Task: Experiment with the "Pitch Shift" effect on a field recording for an otherworldly effect.
Action: Mouse moved to (77, 11)
Screenshot: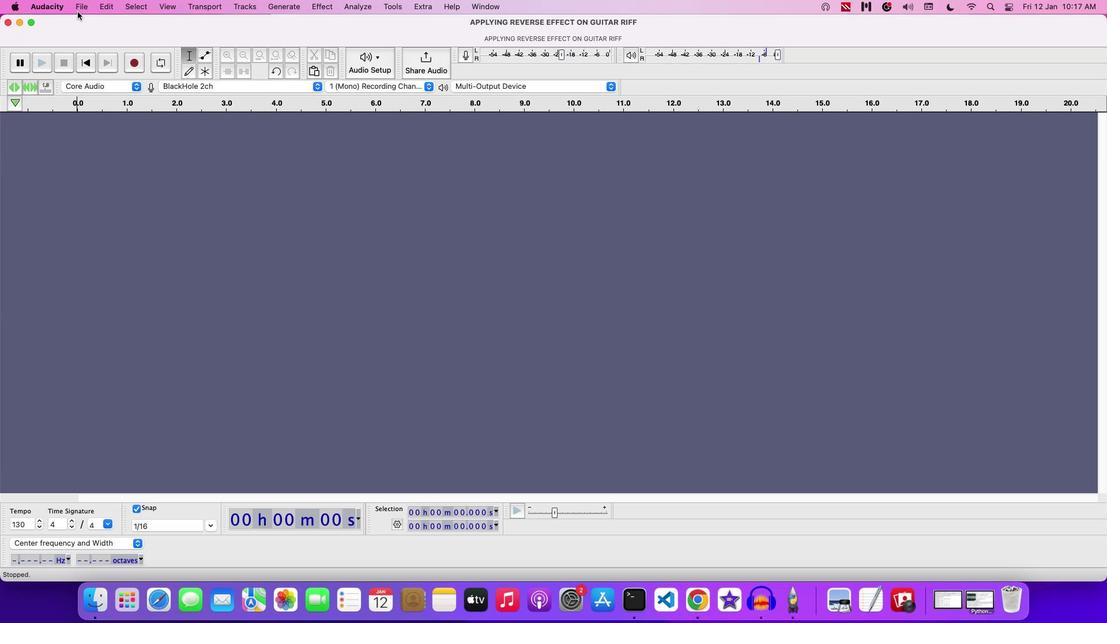 
Action: Mouse pressed left at (77, 11)
Screenshot: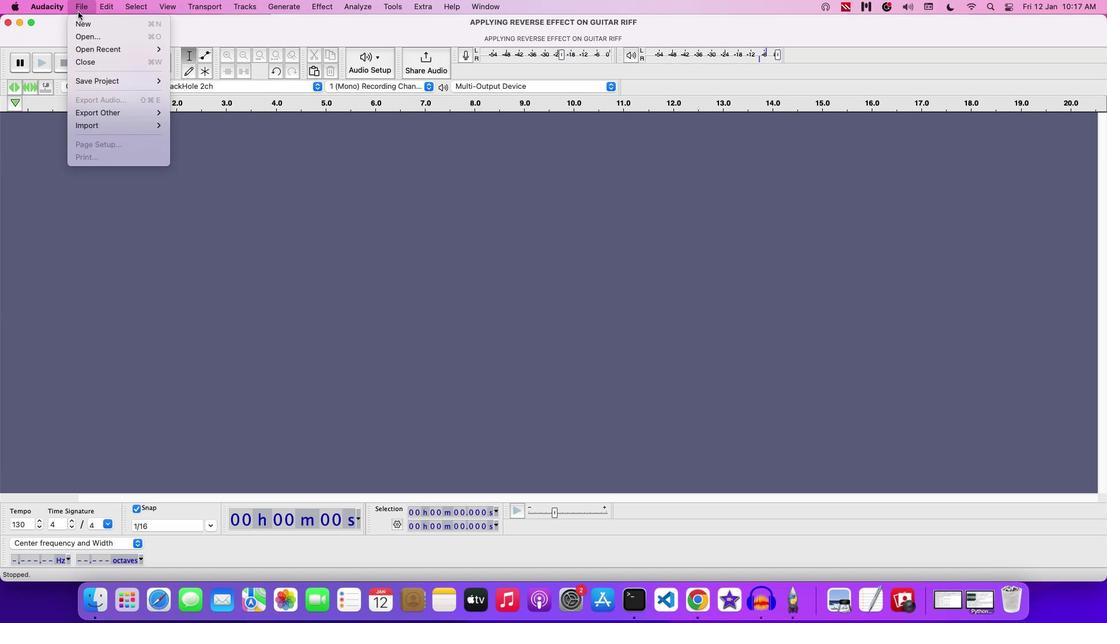 
Action: Mouse moved to (97, 32)
Screenshot: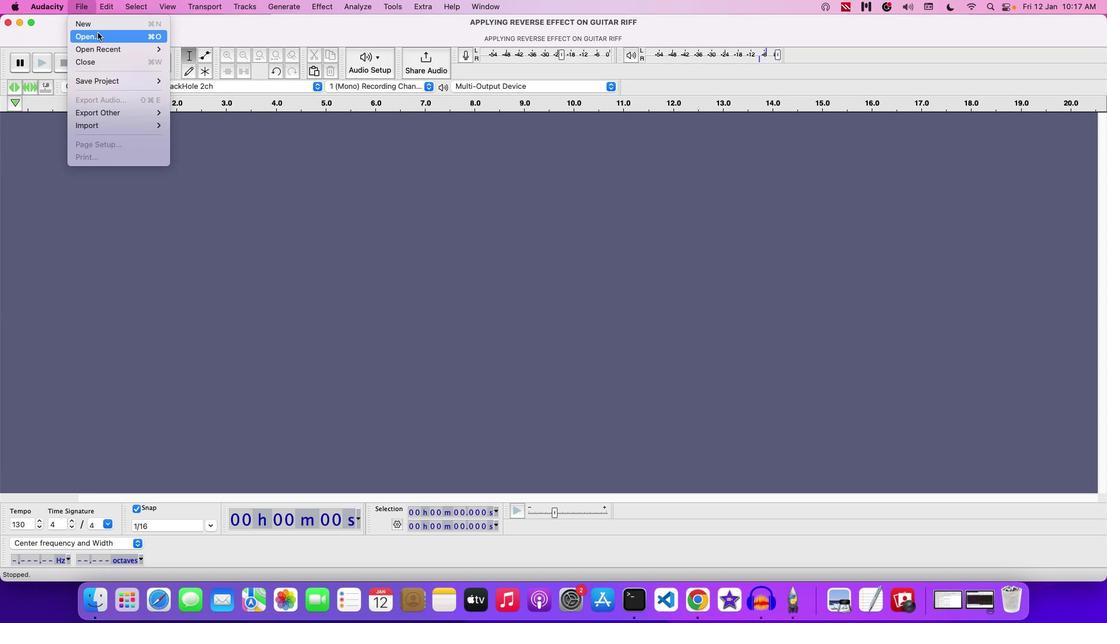 
Action: Mouse pressed left at (97, 32)
Screenshot: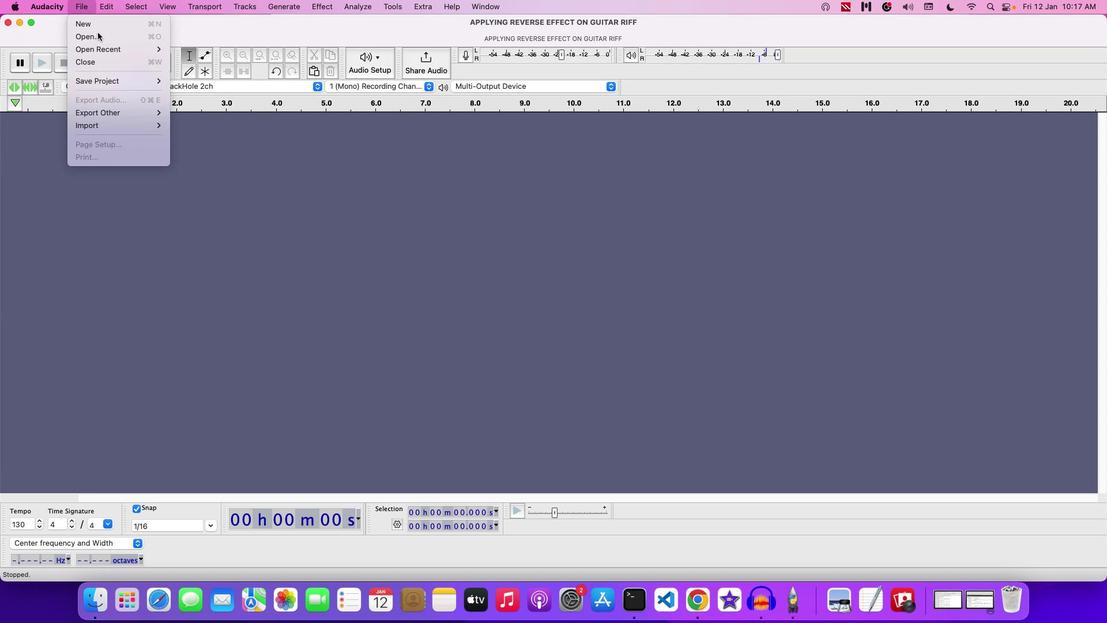 
Action: Mouse moved to (583, 122)
Screenshot: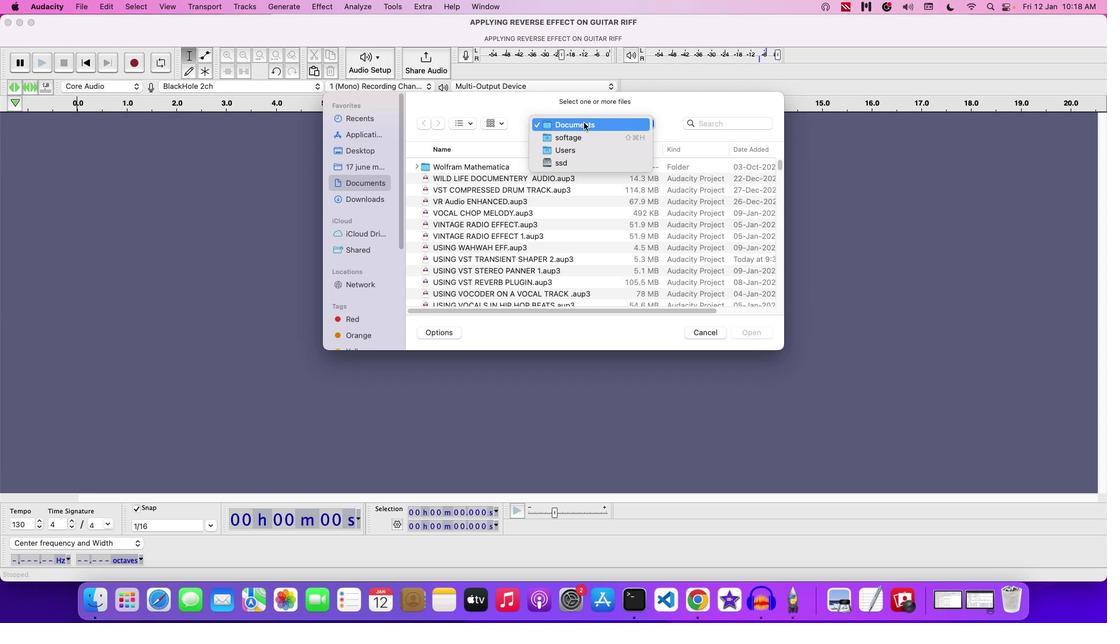
Action: Mouse pressed left at (583, 122)
Screenshot: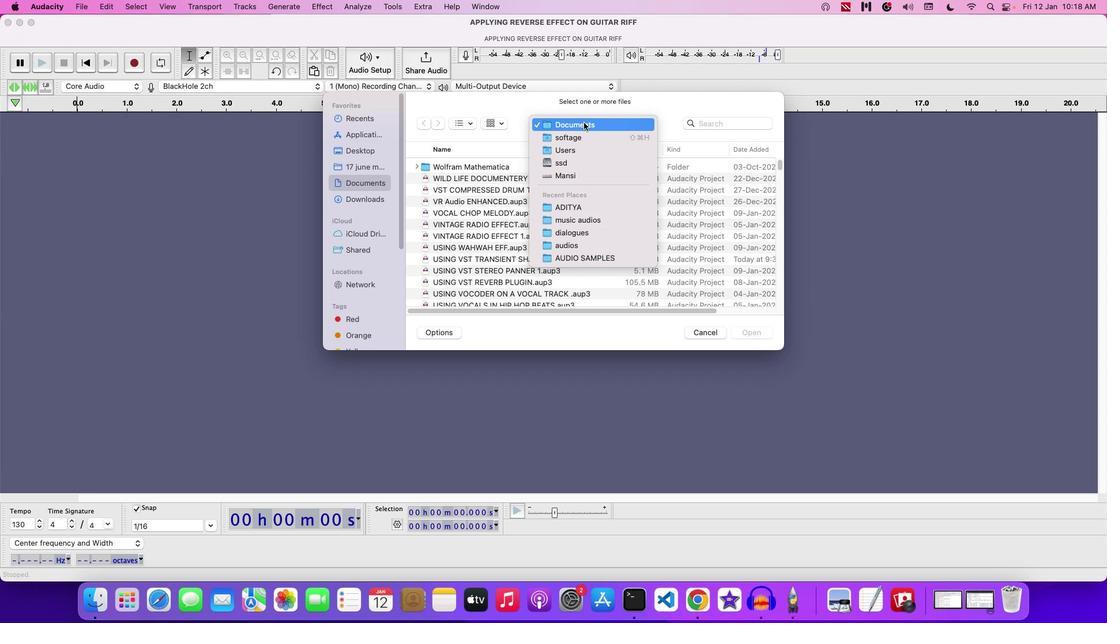 
Action: Mouse moved to (575, 207)
Screenshot: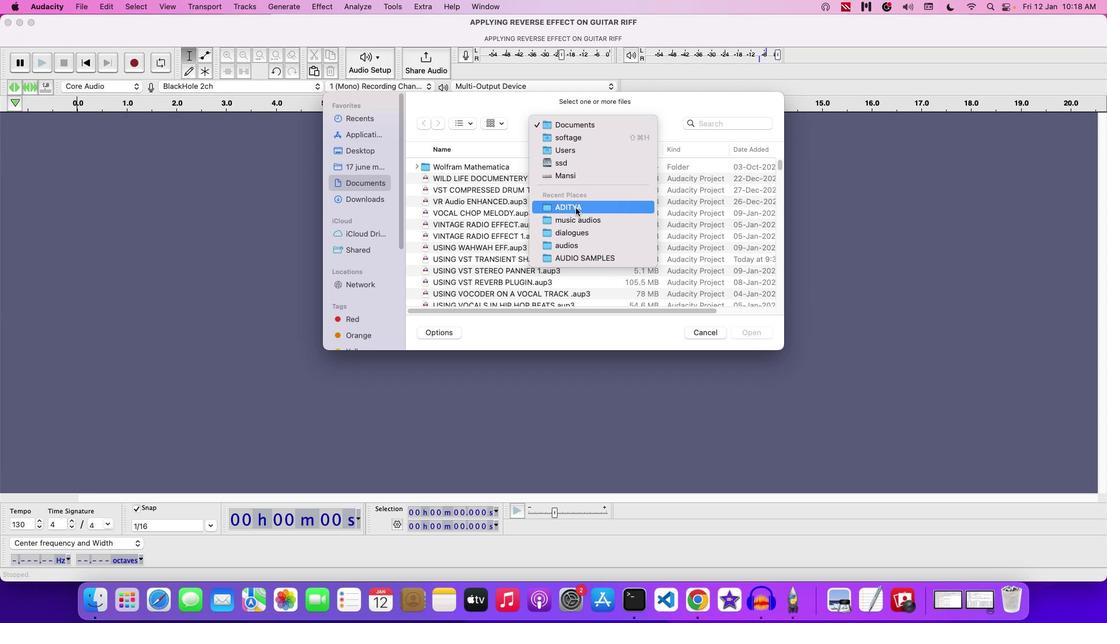 
Action: Mouse pressed left at (575, 207)
Screenshot: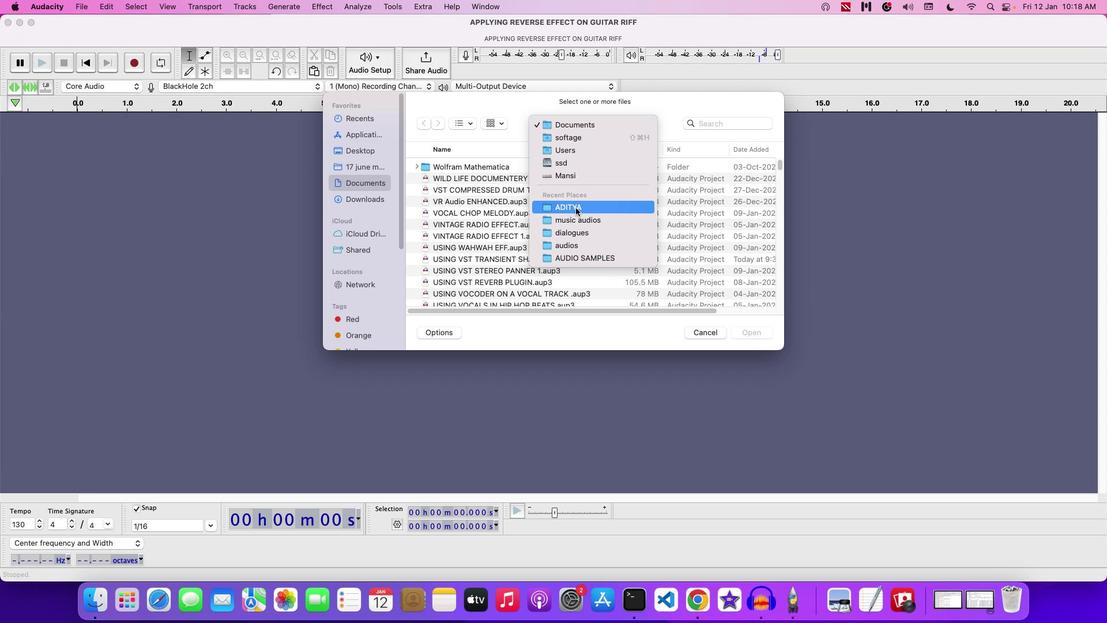 
Action: Mouse moved to (466, 220)
Screenshot: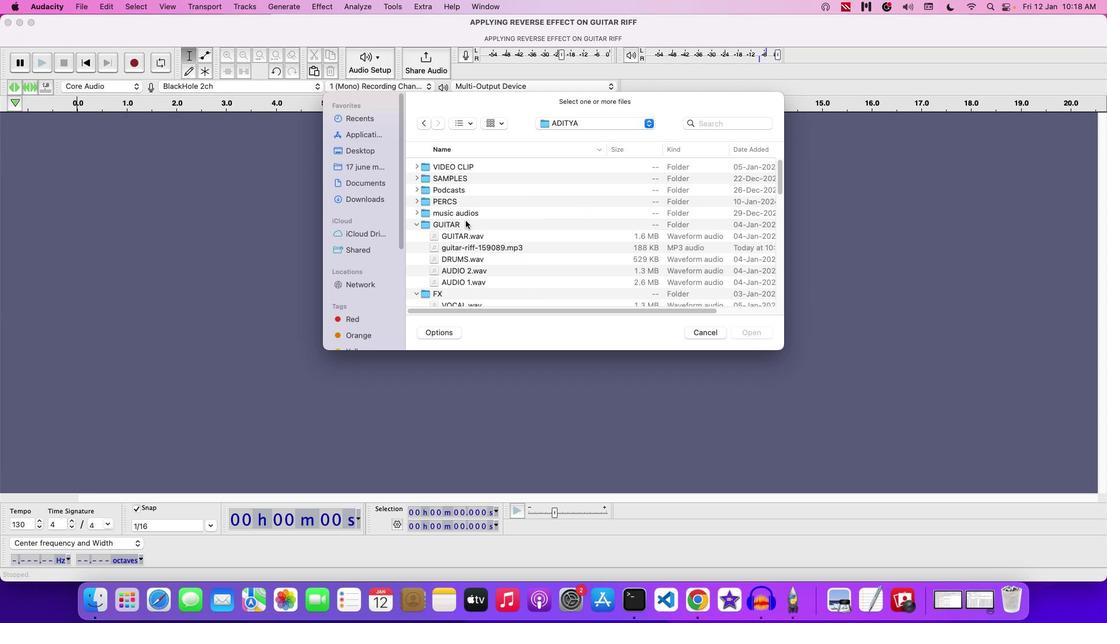 
Action: Mouse scrolled (466, 220) with delta (0, 0)
Screenshot: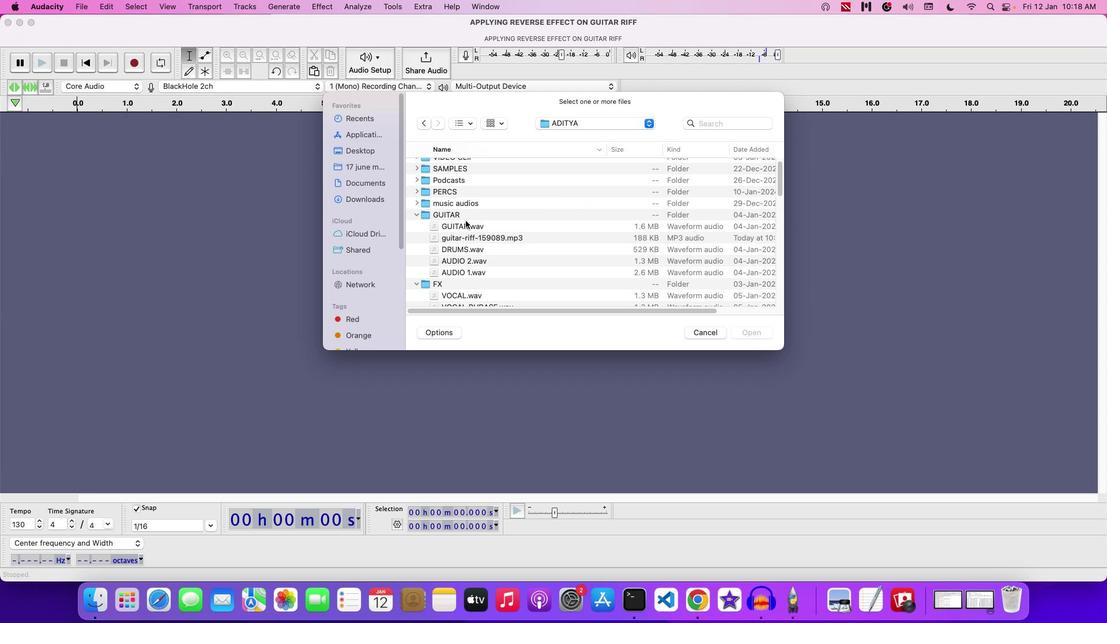 
Action: Mouse scrolled (466, 220) with delta (0, 0)
Screenshot: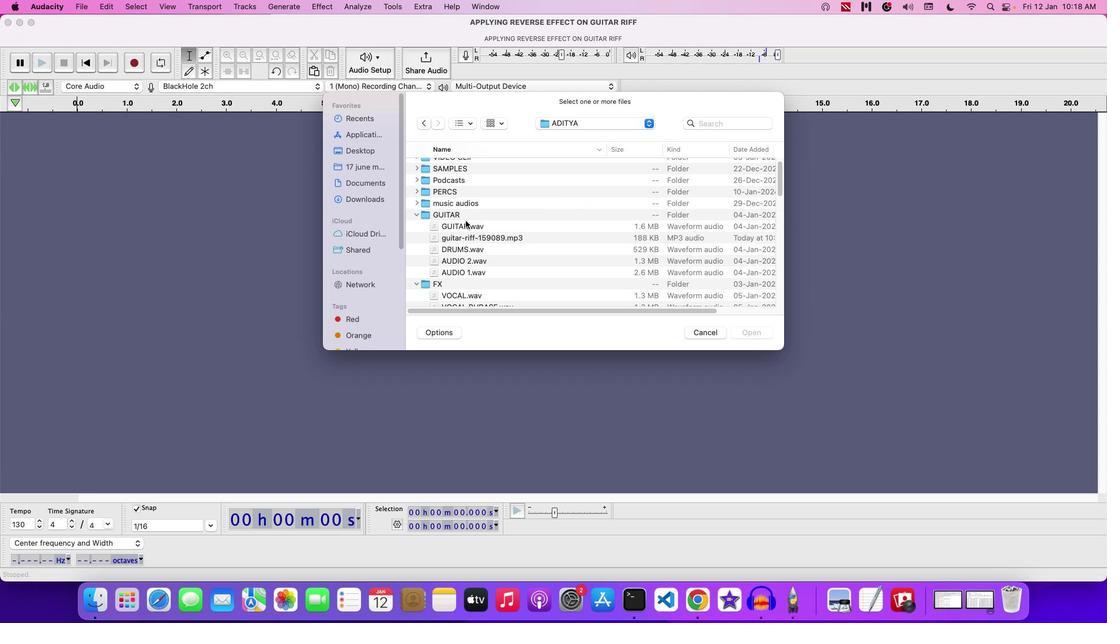 
Action: Mouse scrolled (466, 220) with delta (0, 0)
Screenshot: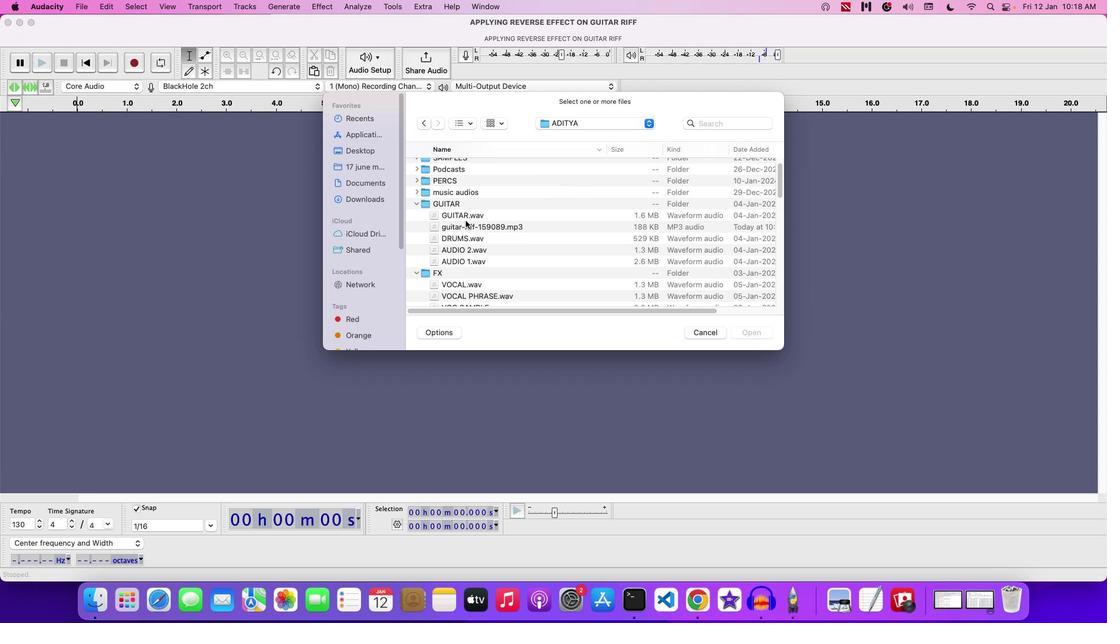 
Action: Mouse scrolled (466, 220) with delta (0, 0)
Screenshot: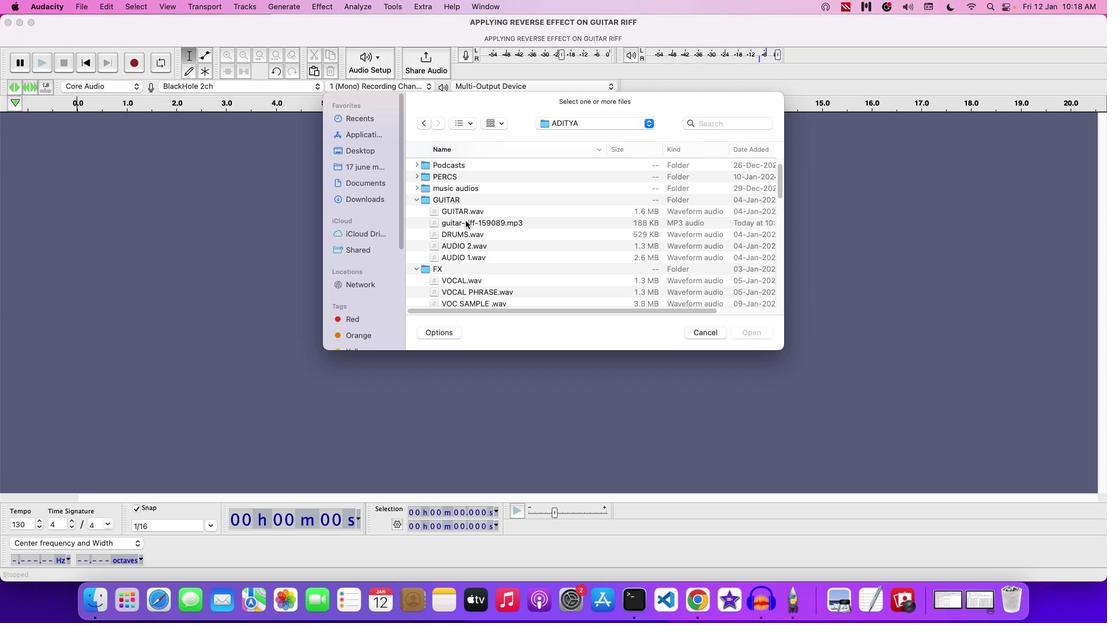 
Action: Mouse scrolled (466, 220) with delta (0, 0)
Screenshot: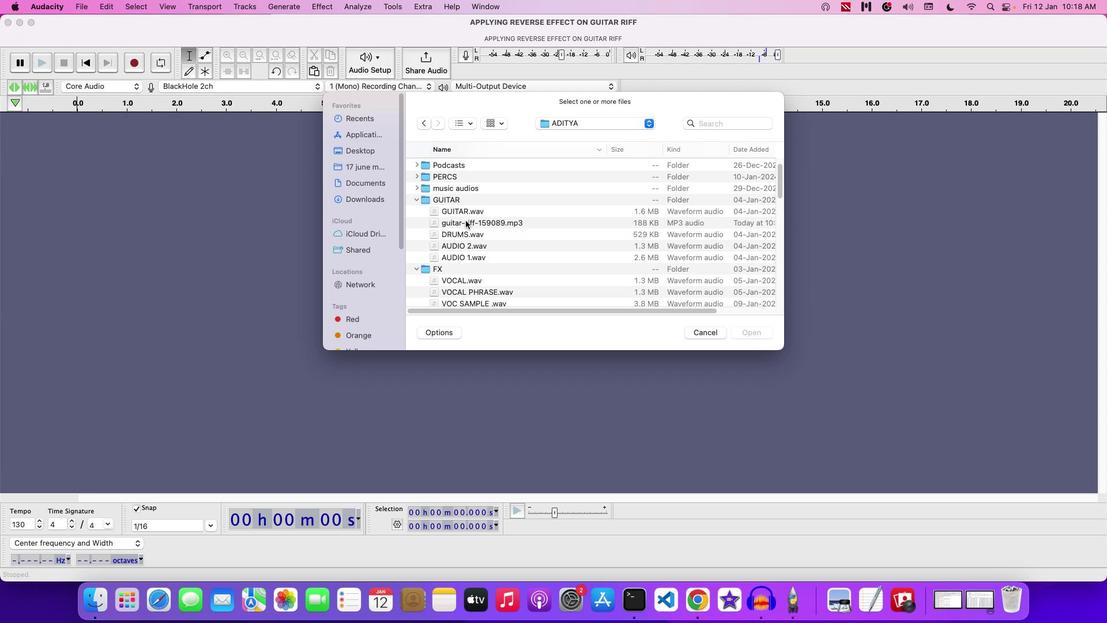 
Action: Mouse scrolled (466, 220) with delta (0, 0)
Screenshot: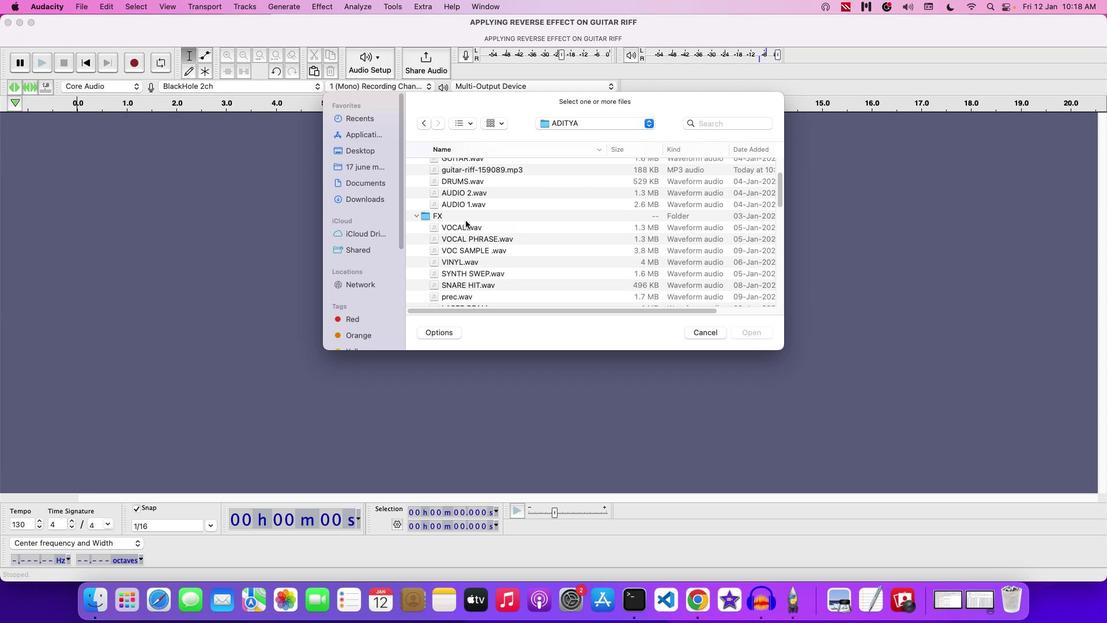 
Action: Mouse scrolled (466, 220) with delta (0, 0)
Screenshot: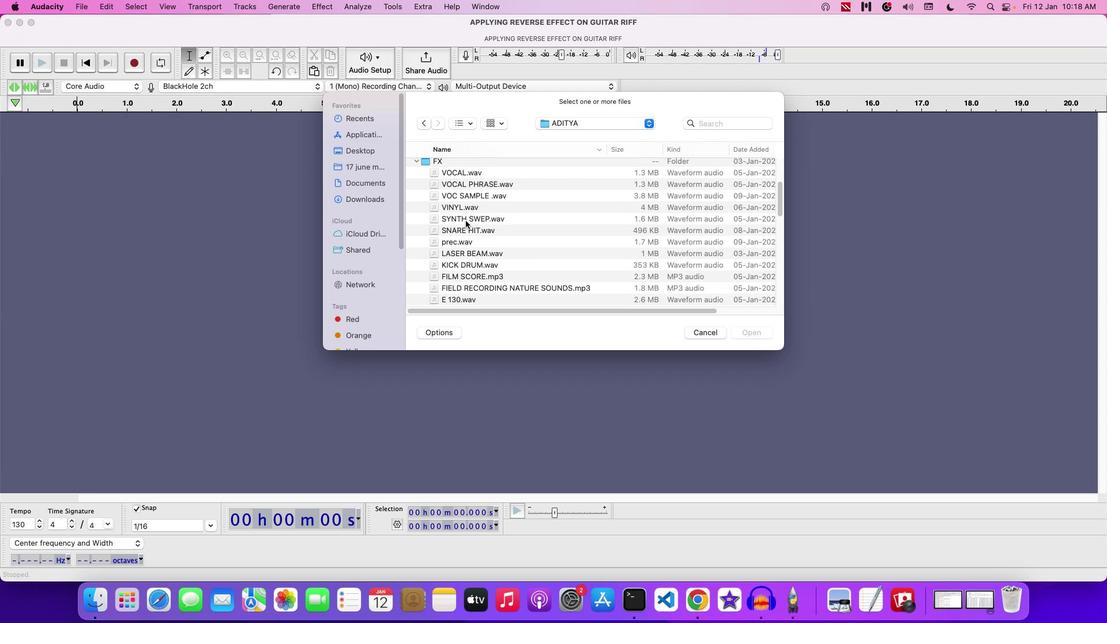 
Action: Mouse scrolled (466, 220) with delta (0, -1)
Screenshot: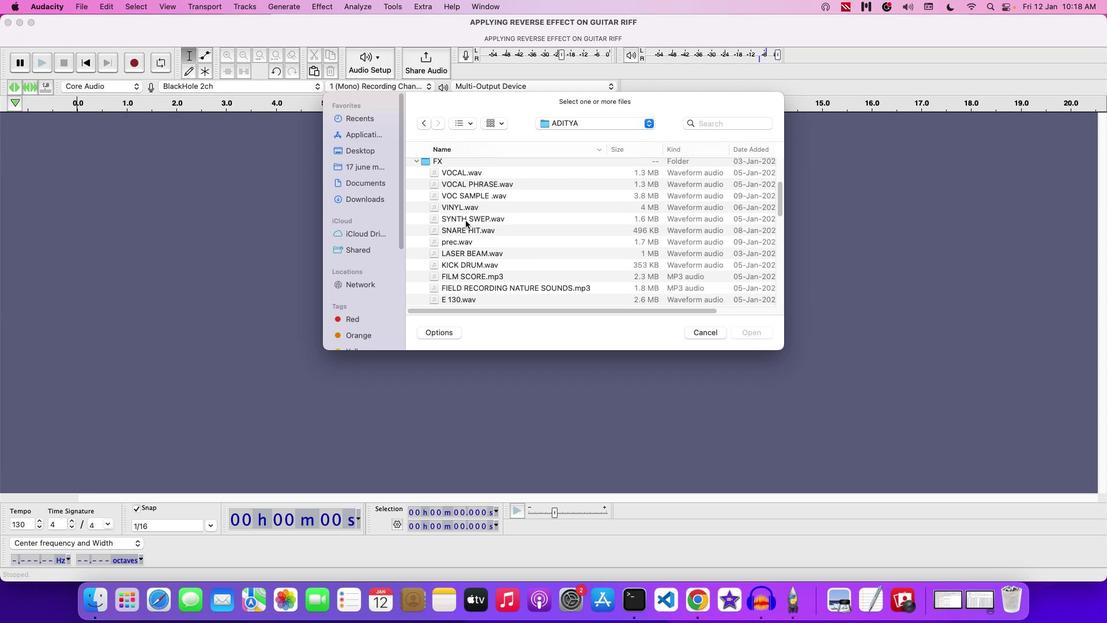 
Action: Mouse scrolled (466, 220) with delta (0, -2)
Screenshot: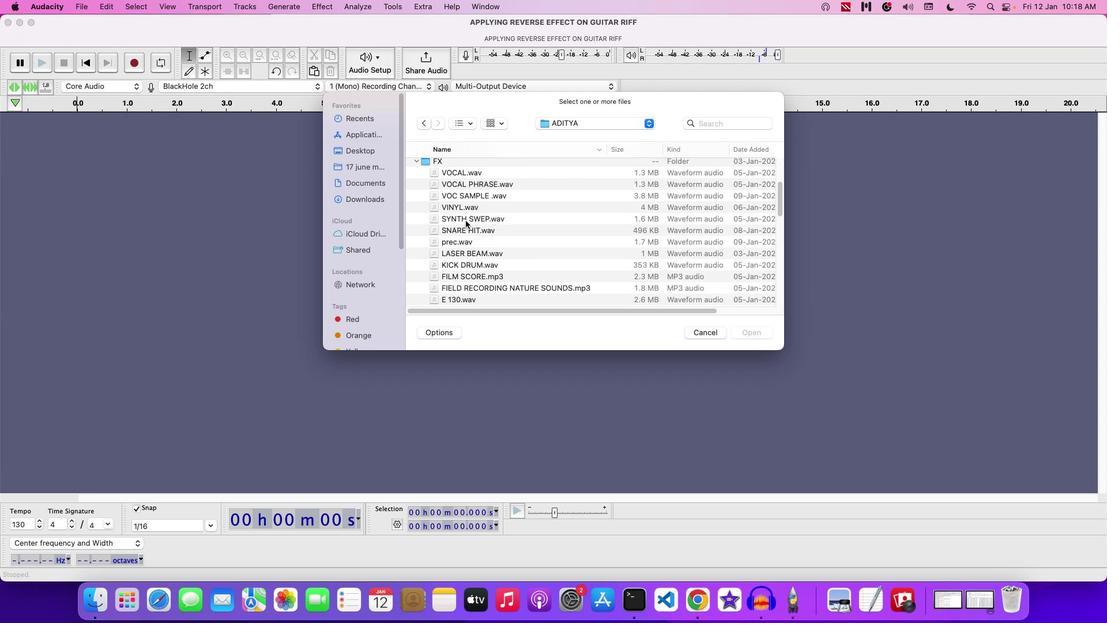 
Action: Mouse scrolled (466, 220) with delta (0, -2)
Screenshot: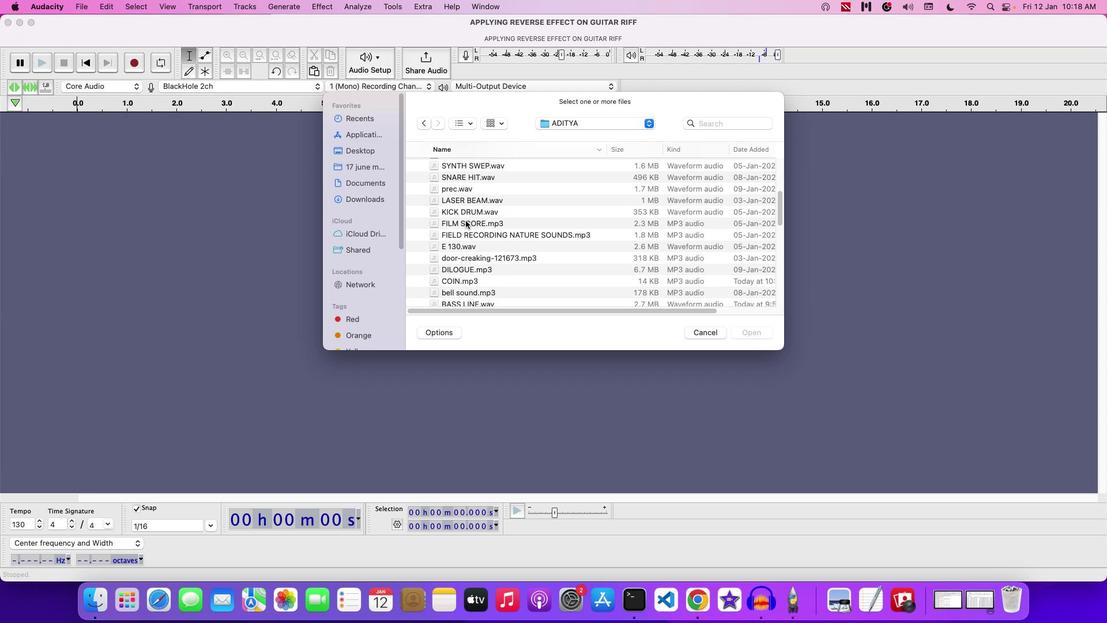 
Action: Mouse moved to (474, 235)
Screenshot: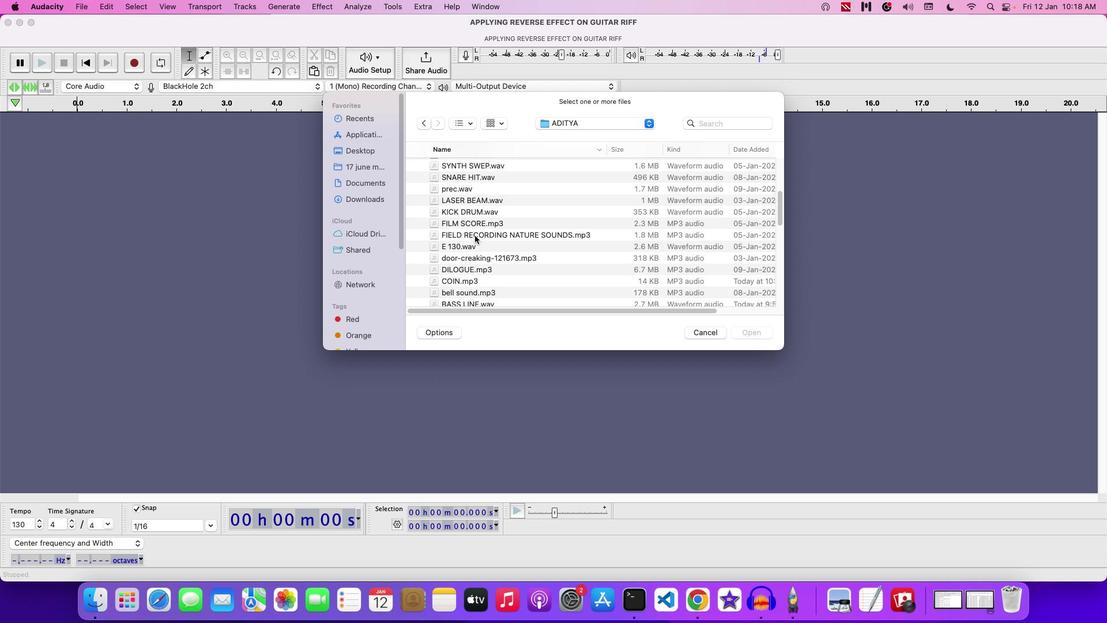 
Action: Mouse pressed left at (474, 235)
Screenshot: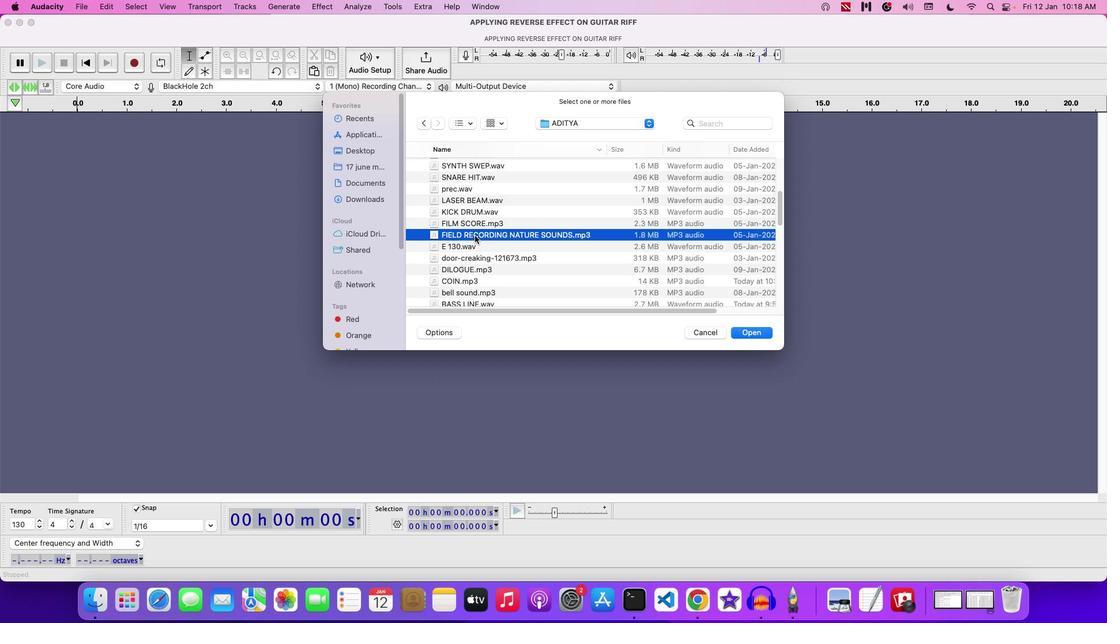
Action: Mouse moved to (495, 235)
Screenshot: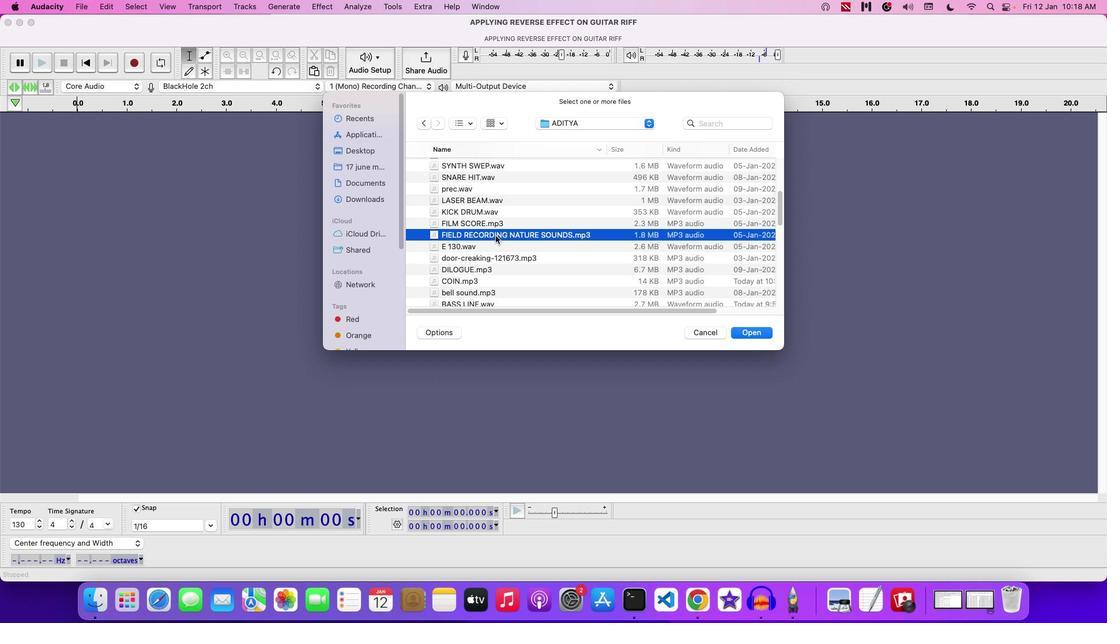 
Action: Mouse pressed left at (495, 235)
Screenshot: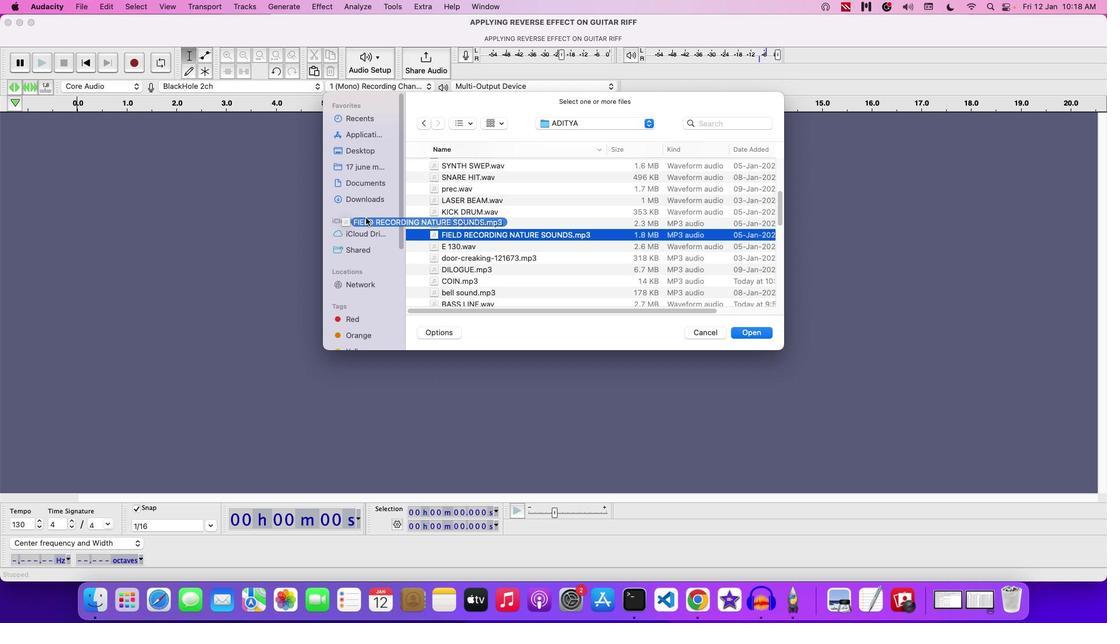 
Action: Mouse moved to (703, 335)
Screenshot: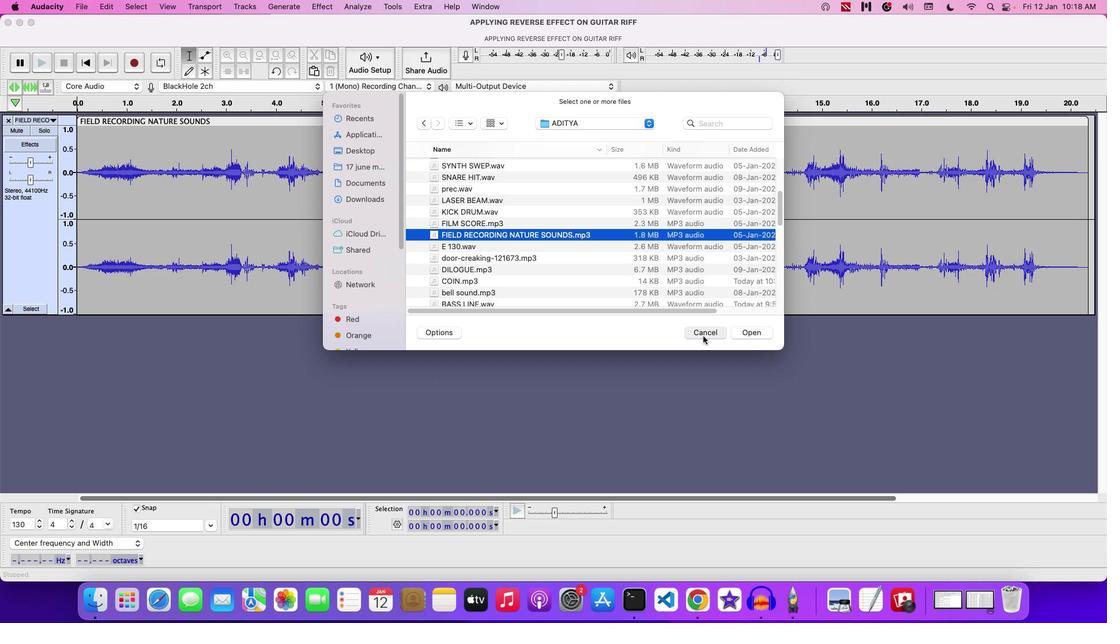 
Action: Mouse pressed left at (703, 335)
Screenshot: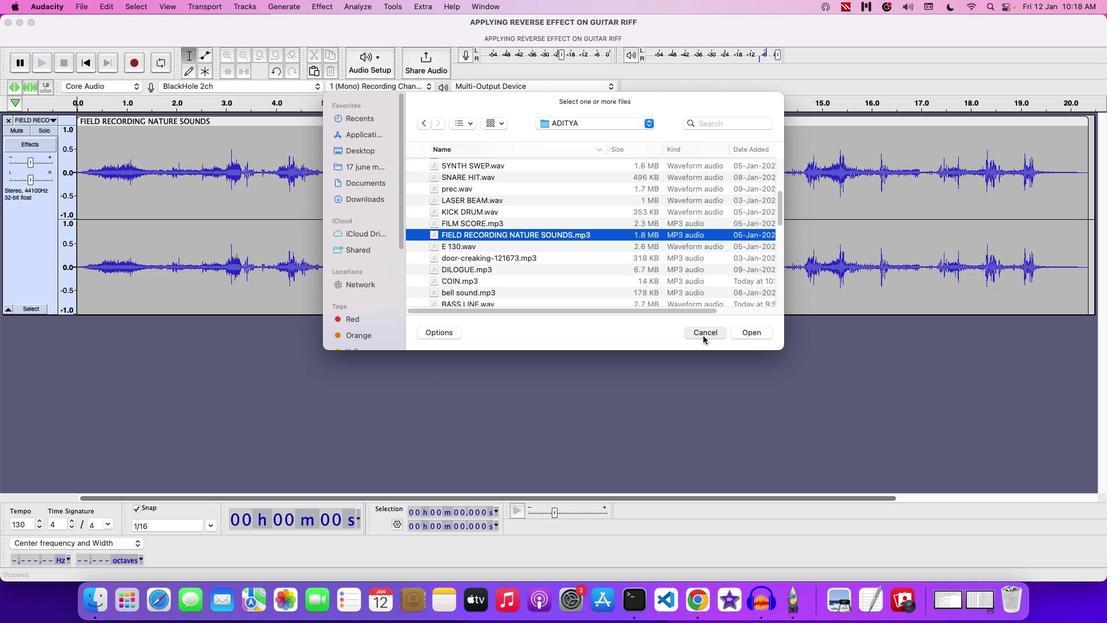 
Action: Mouse moved to (662, 321)
Screenshot: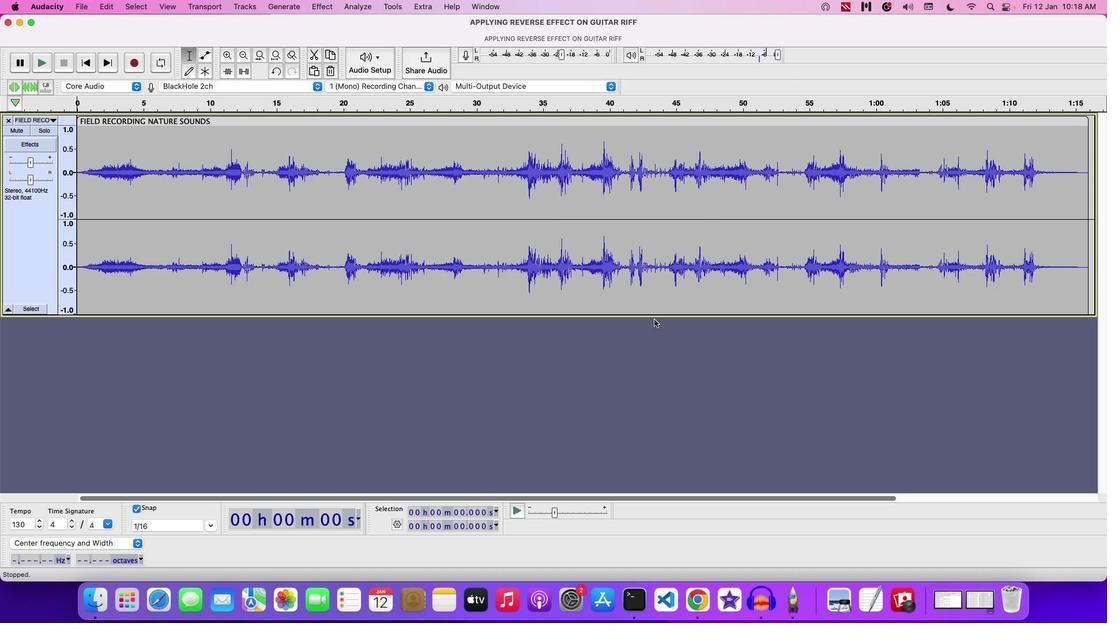 
Action: Key pressed Key.space
Screenshot: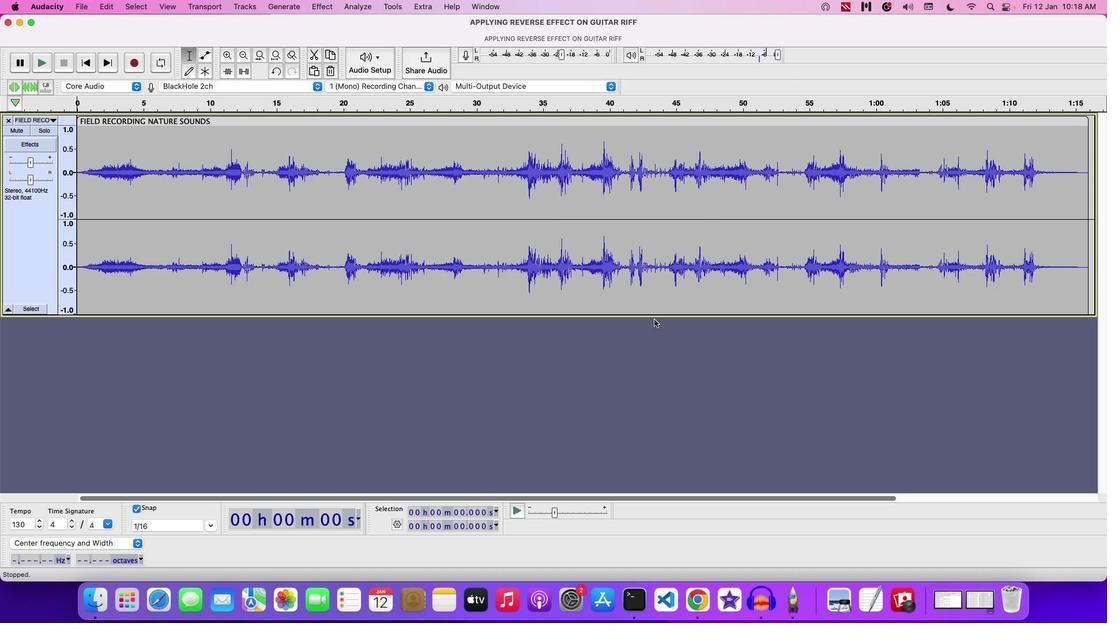 
Action: Mouse moved to (189, 161)
Screenshot: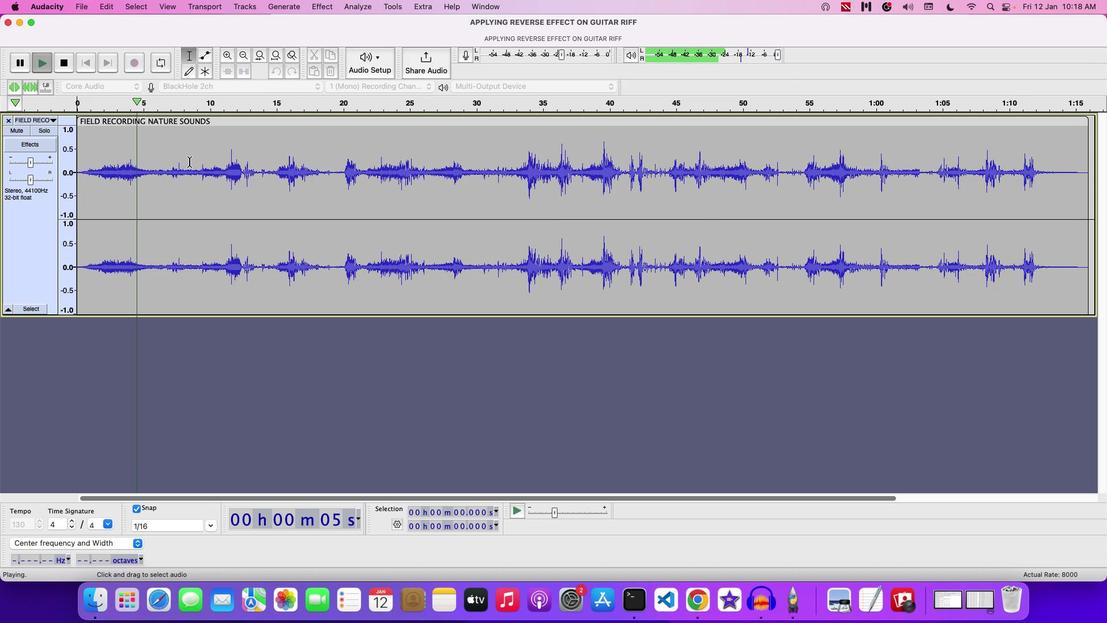 
Action: Mouse pressed left at (189, 161)
Screenshot: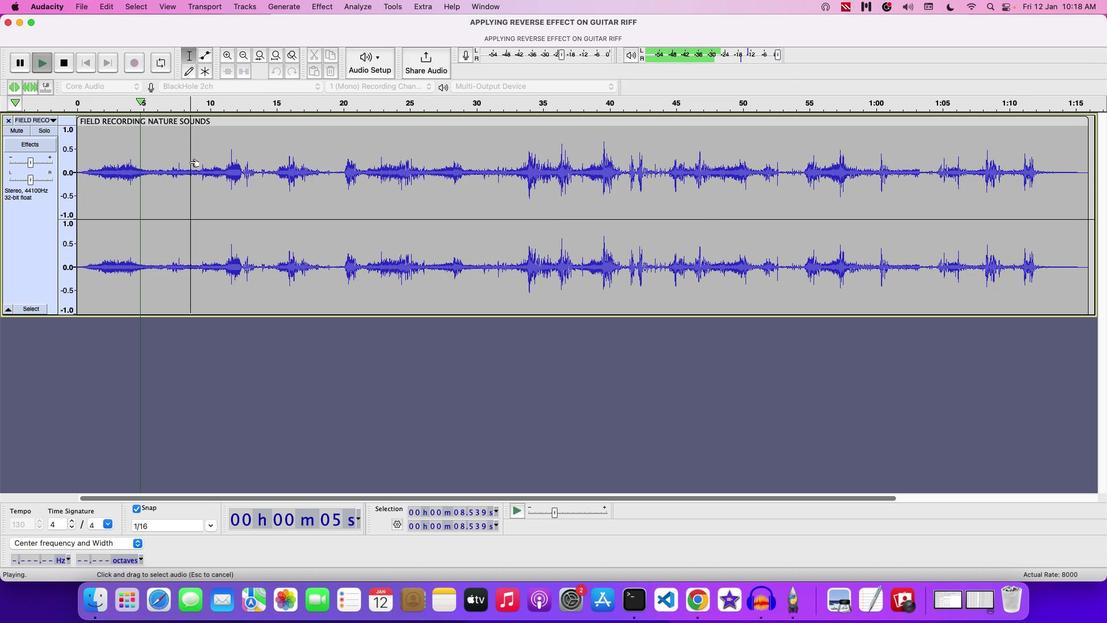 
Action: Mouse pressed left at (189, 161)
Screenshot: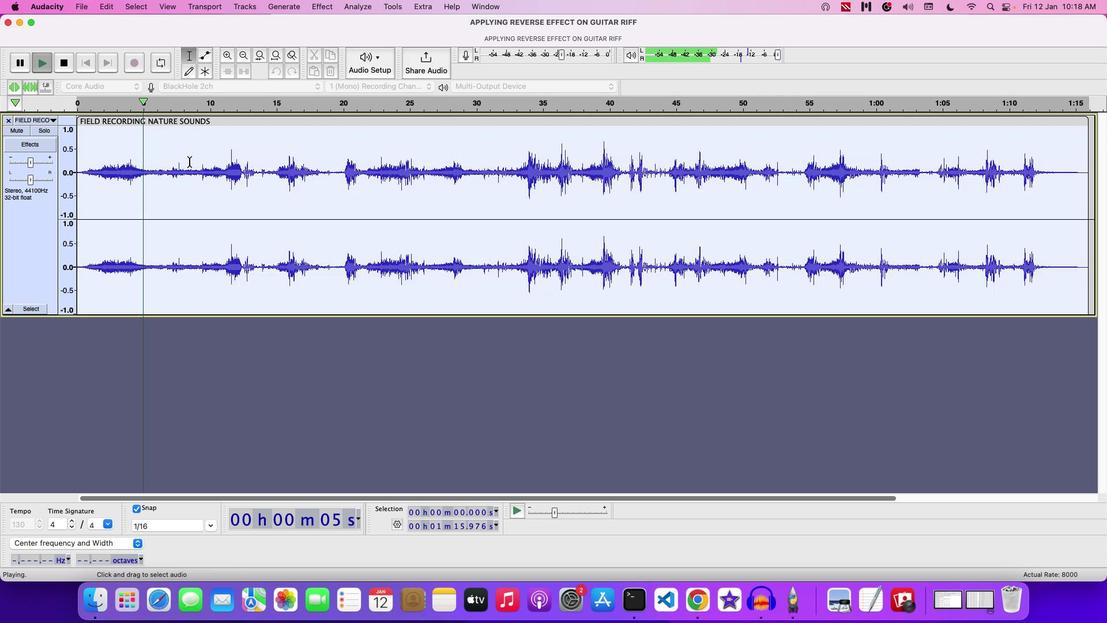 
Action: Mouse moved to (338, 163)
Screenshot: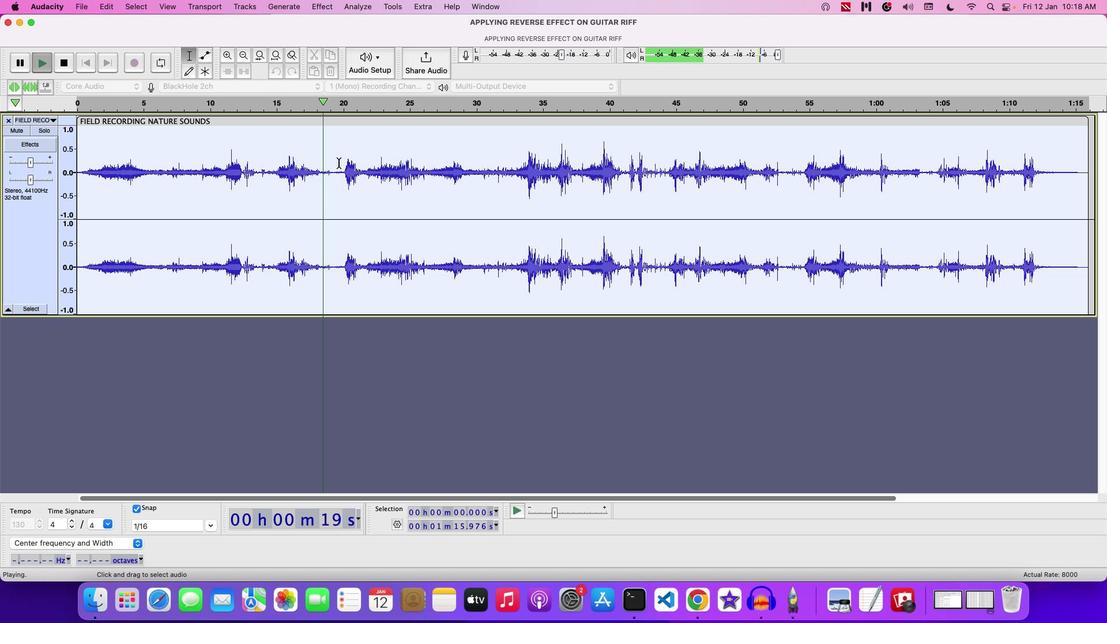 
Action: Key pressed Key.space
Screenshot: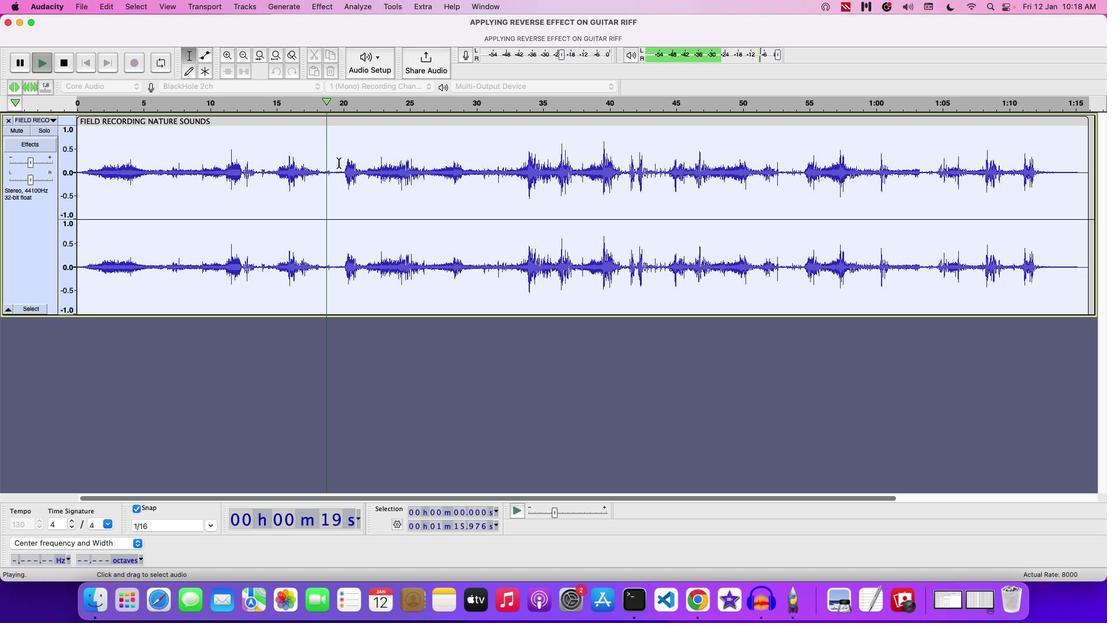 
Action: Mouse pressed left at (338, 163)
Screenshot: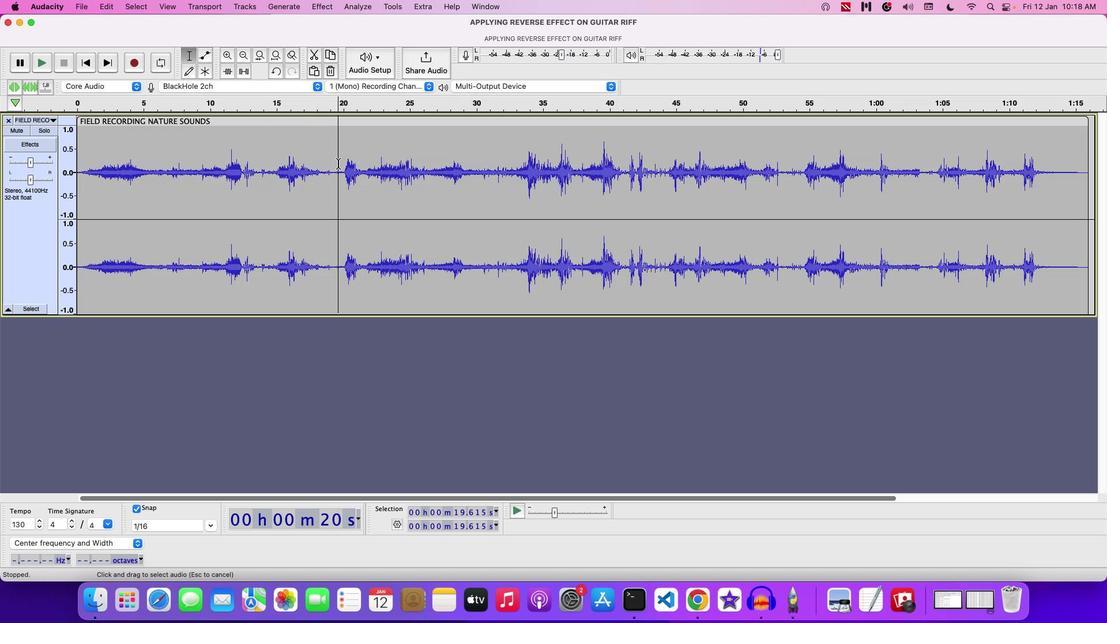 
Action: Mouse moved to (739, 170)
Screenshot: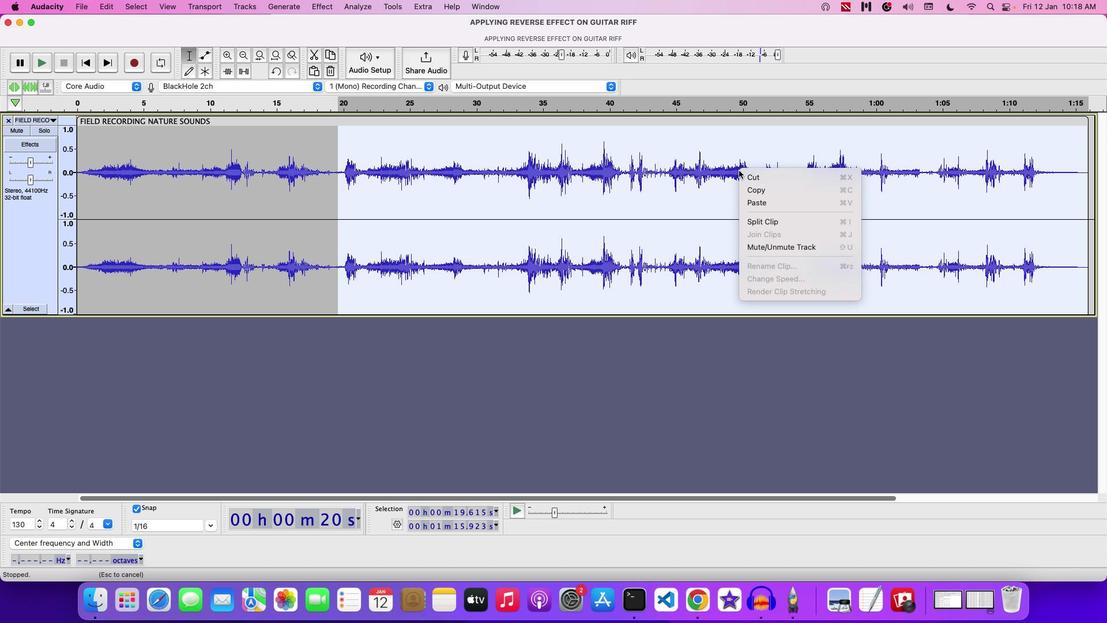 
Action: Mouse pressed right at (739, 170)
Screenshot: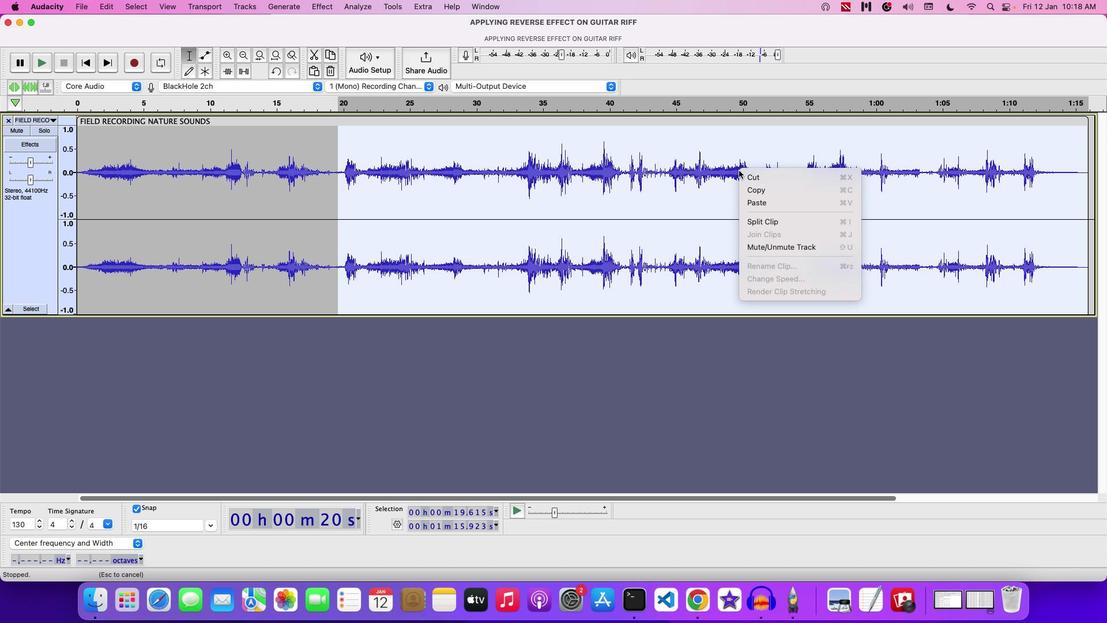 
Action: Mouse moved to (822, 176)
Screenshot: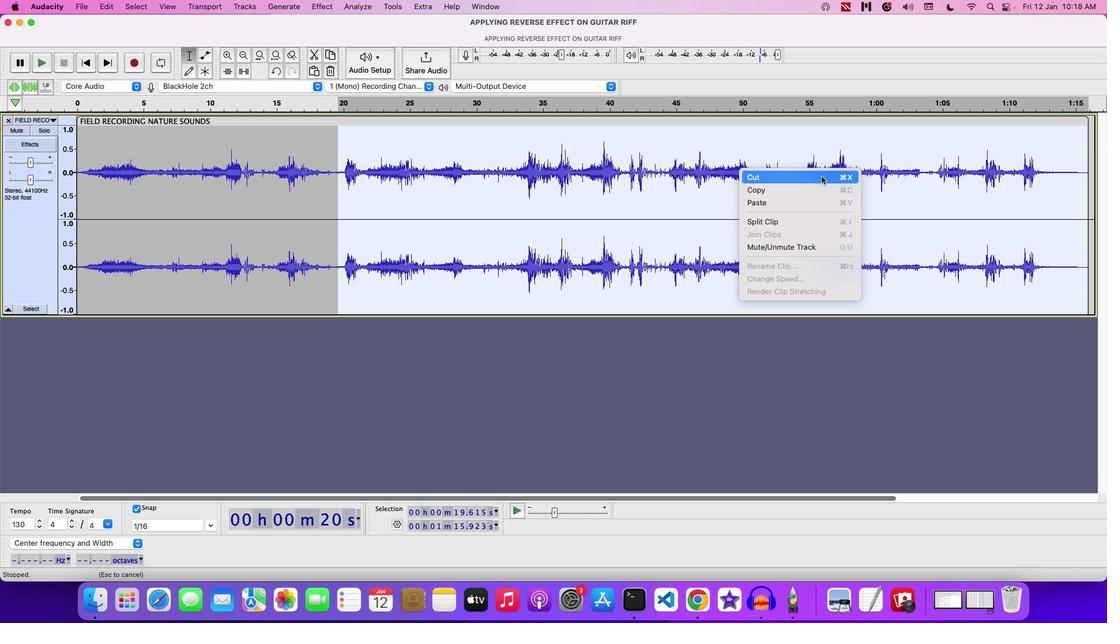 
Action: Mouse pressed left at (822, 176)
Screenshot: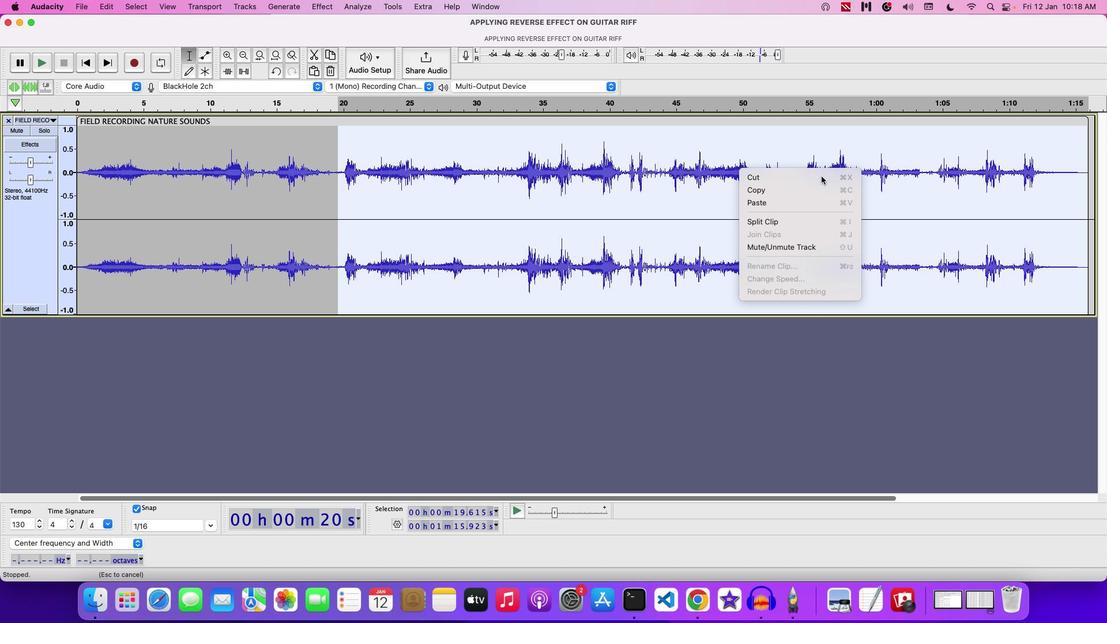 
Action: Mouse moved to (338, 177)
Screenshot: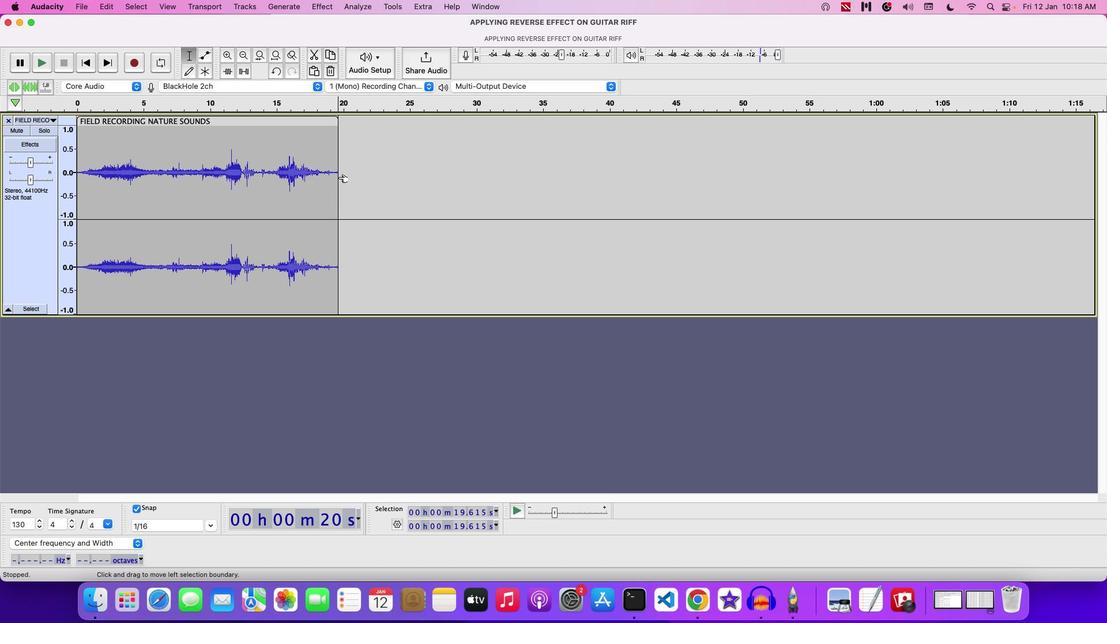 
Action: Mouse pressed left at (338, 177)
Screenshot: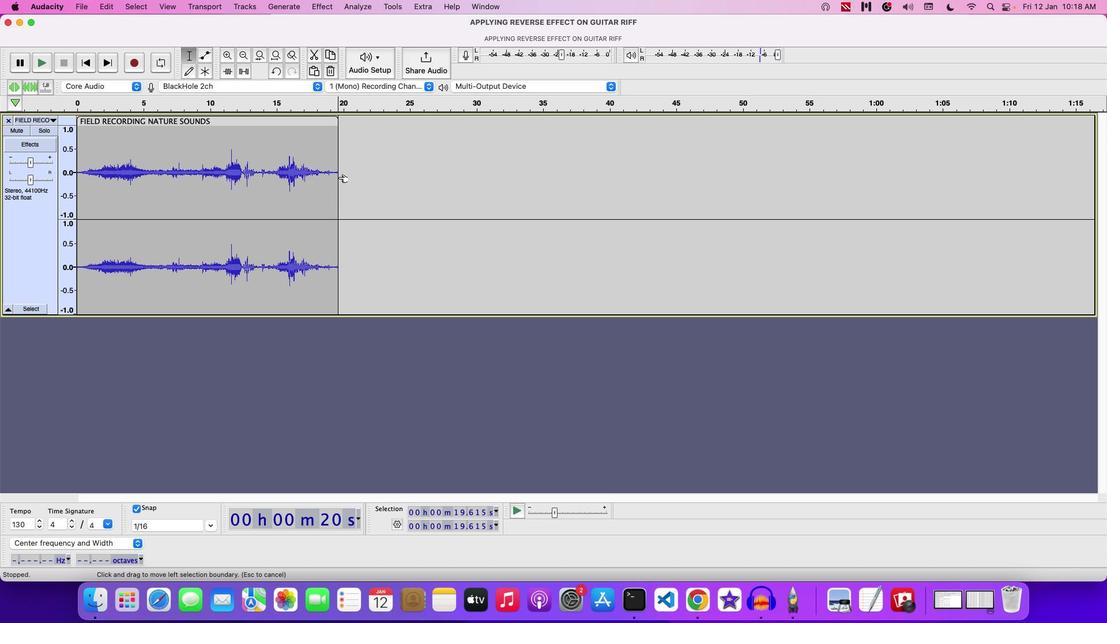 
Action: Mouse moved to (298, 182)
Screenshot: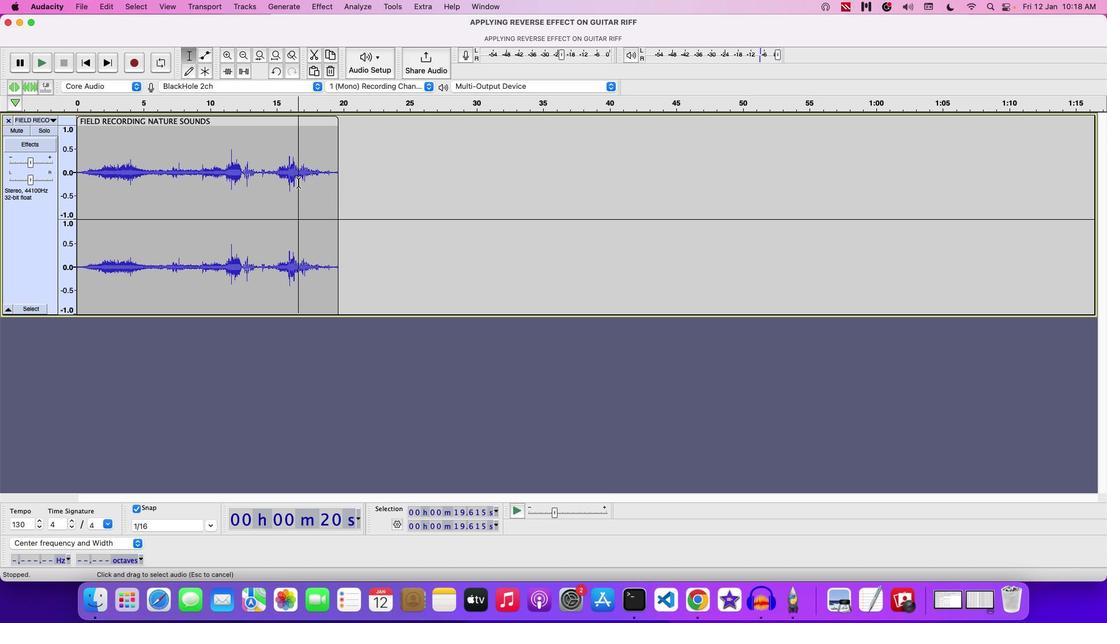 
Action: Mouse pressed left at (298, 182)
Screenshot: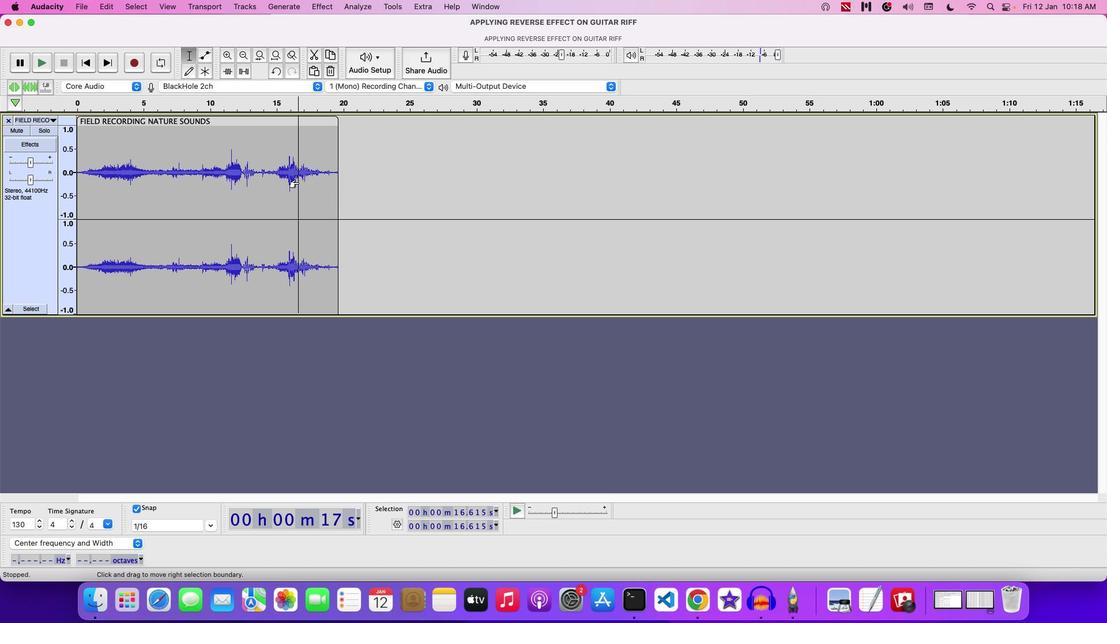 
Action: Mouse pressed left at (298, 182)
Screenshot: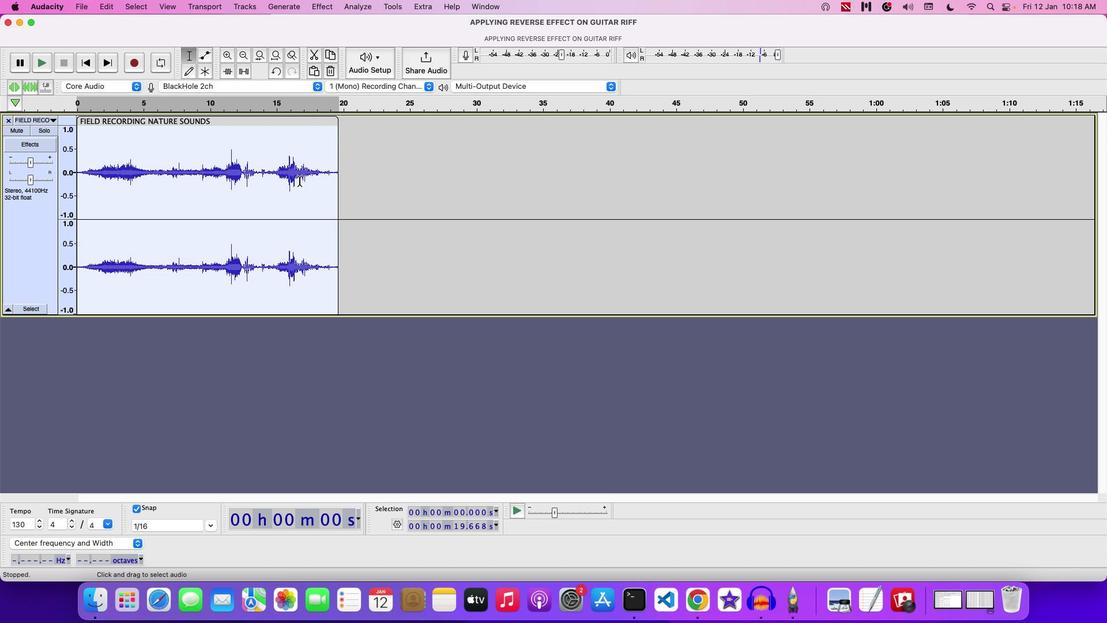 
Action: Mouse moved to (320, 4)
Screenshot: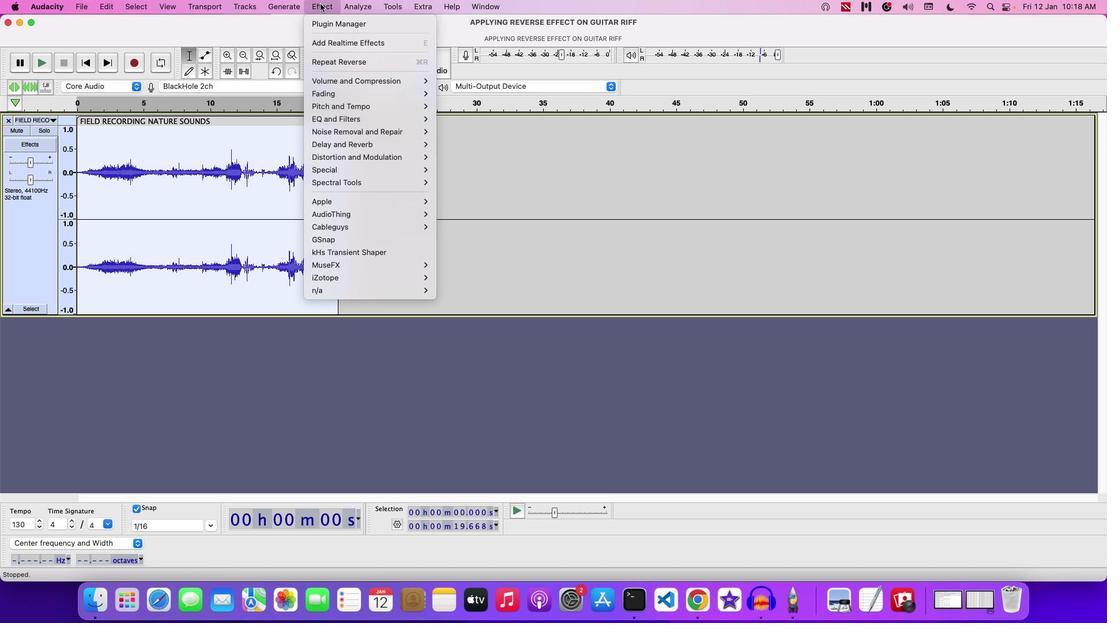 
Action: Mouse pressed left at (320, 4)
Screenshot: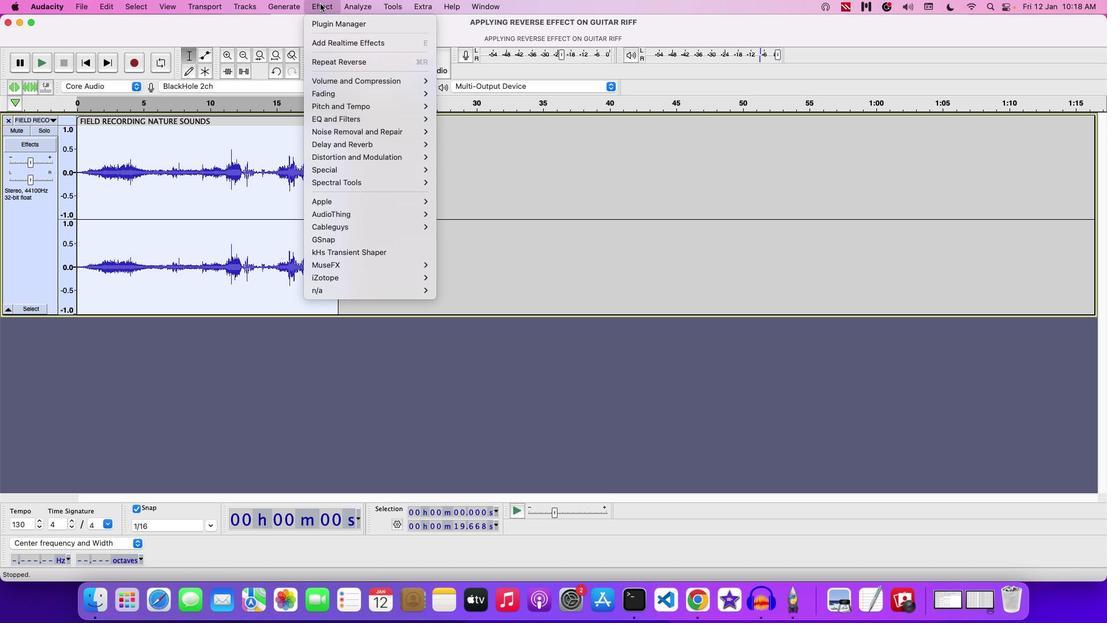 
Action: Mouse moved to (462, 102)
Screenshot: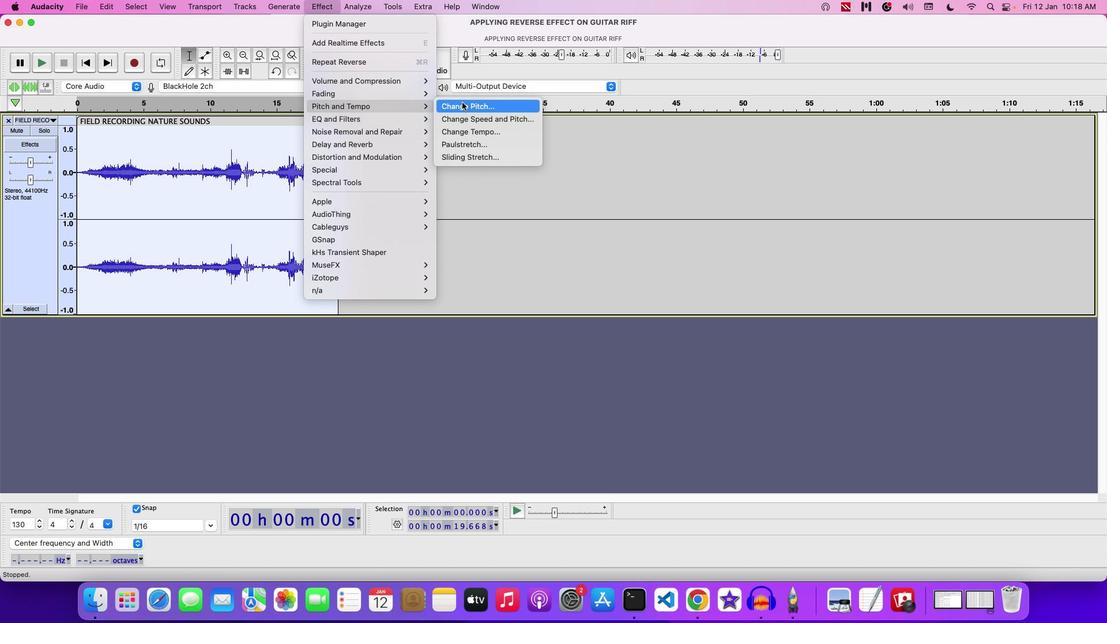 
Action: Mouse pressed left at (462, 102)
Screenshot: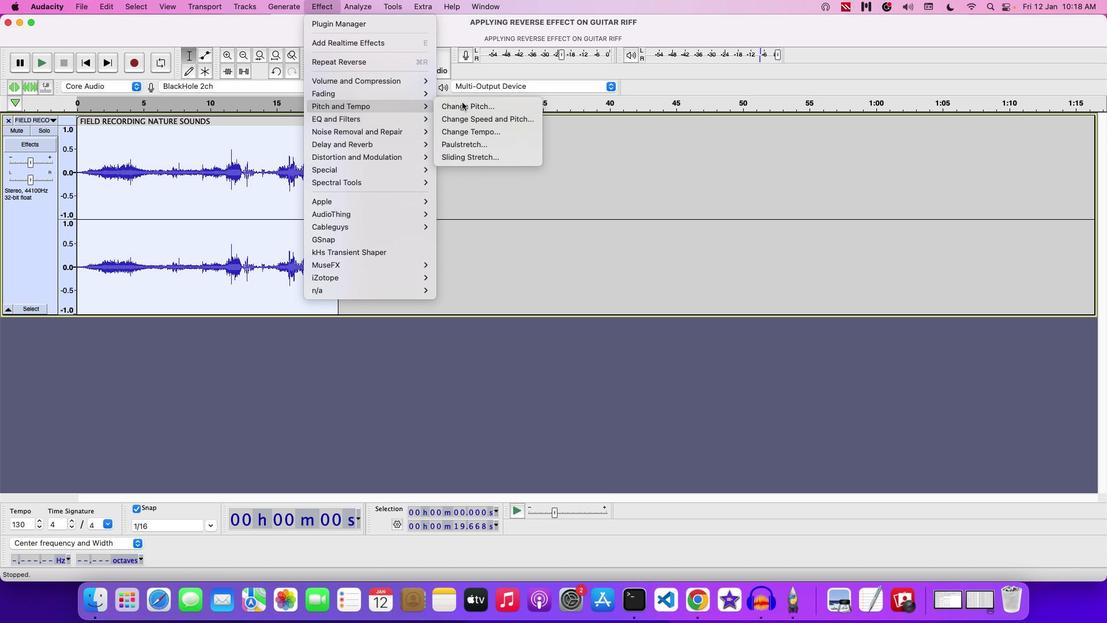 
Action: Mouse moved to (589, 219)
Screenshot: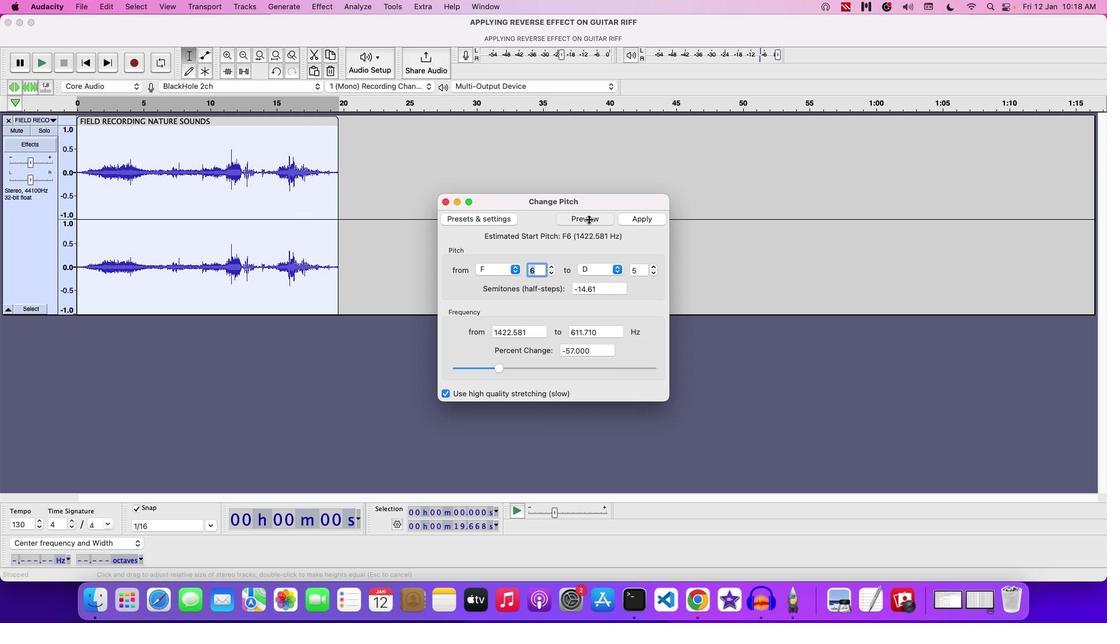 
Action: Mouse pressed left at (589, 219)
Screenshot: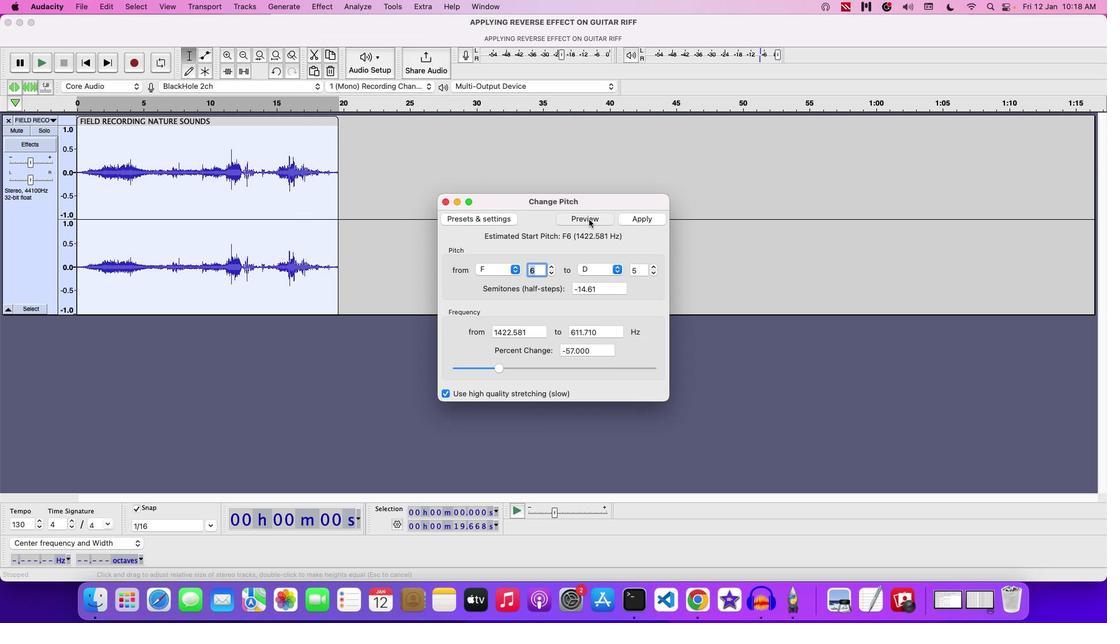 
Action: Mouse moved to (487, 365)
Screenshot: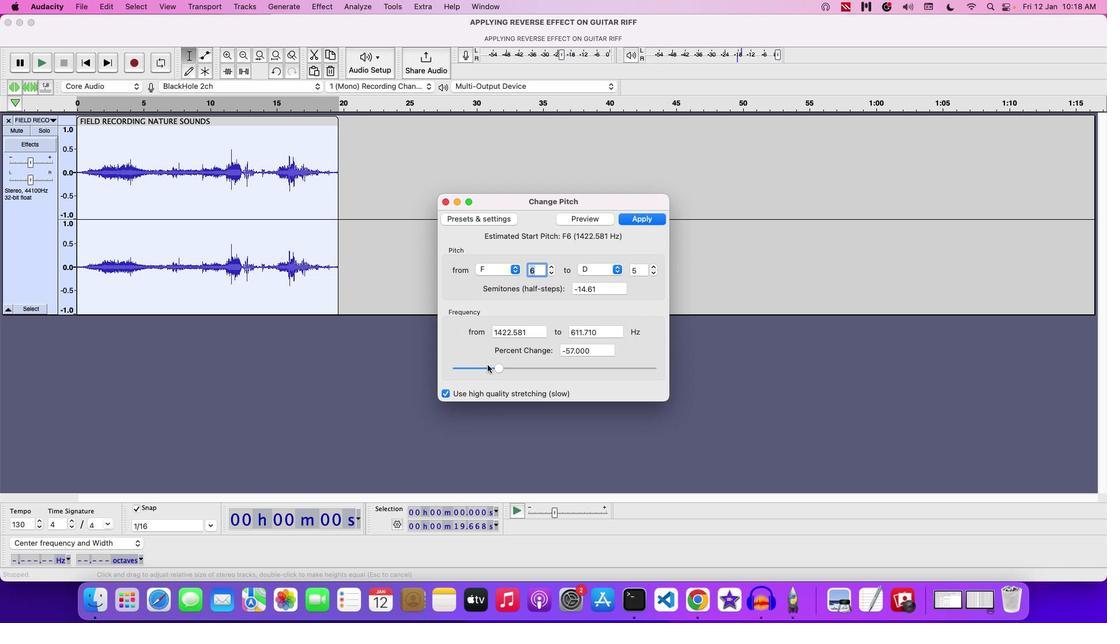 
Action: Mouse pressed left at (487, 365)
Screenshot: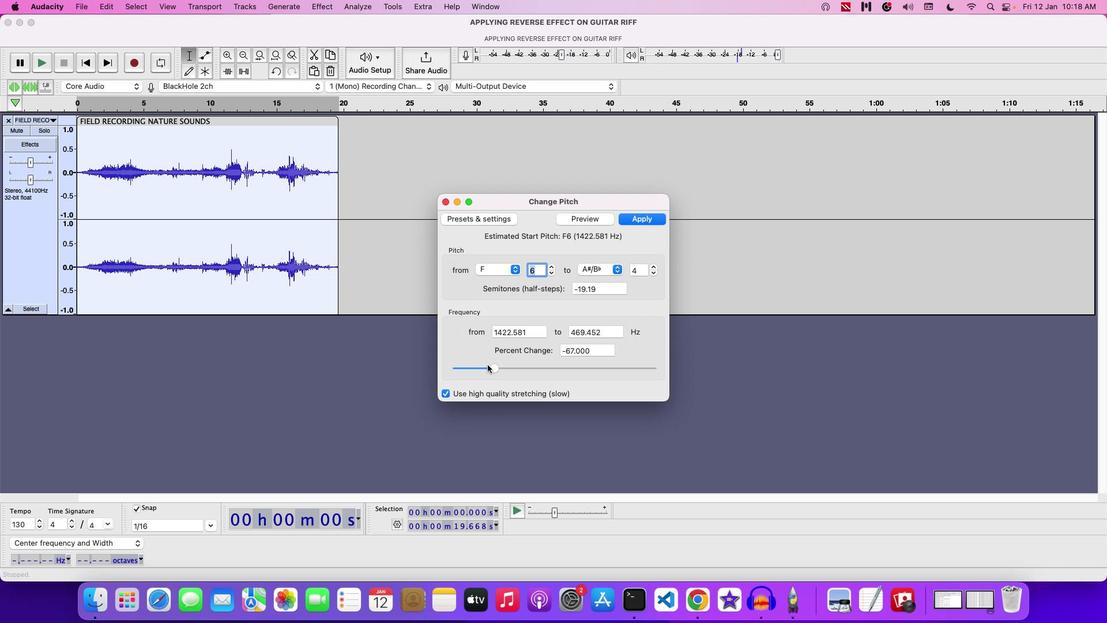 
Action: Mouse moved to (595, 211)
Screenshot: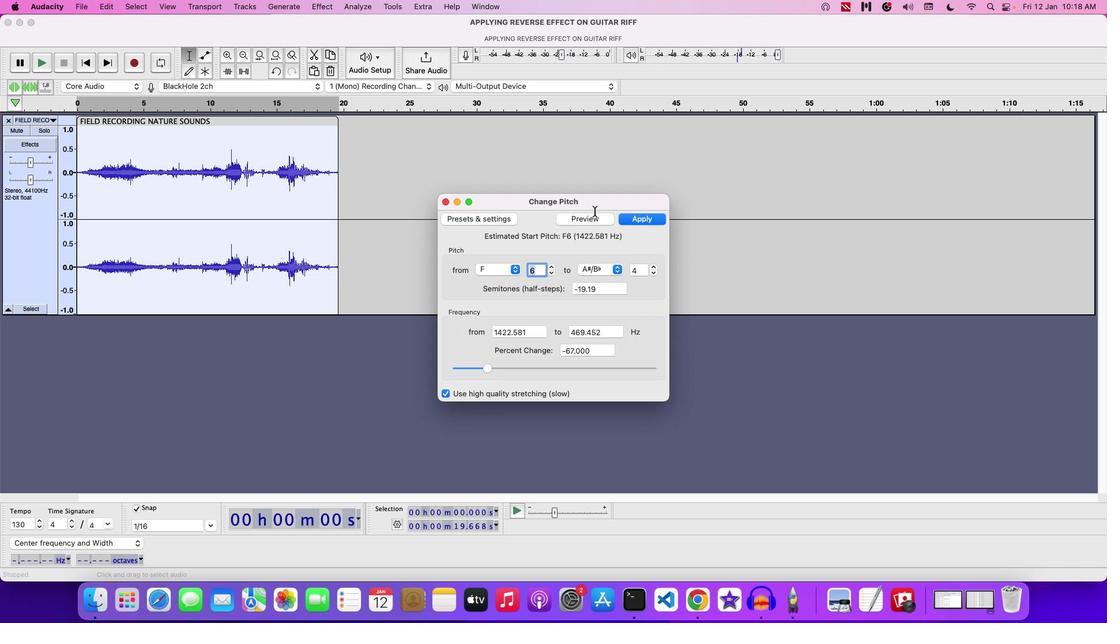 
Action: Mouse pressed left at (595, 211)
Screenshot: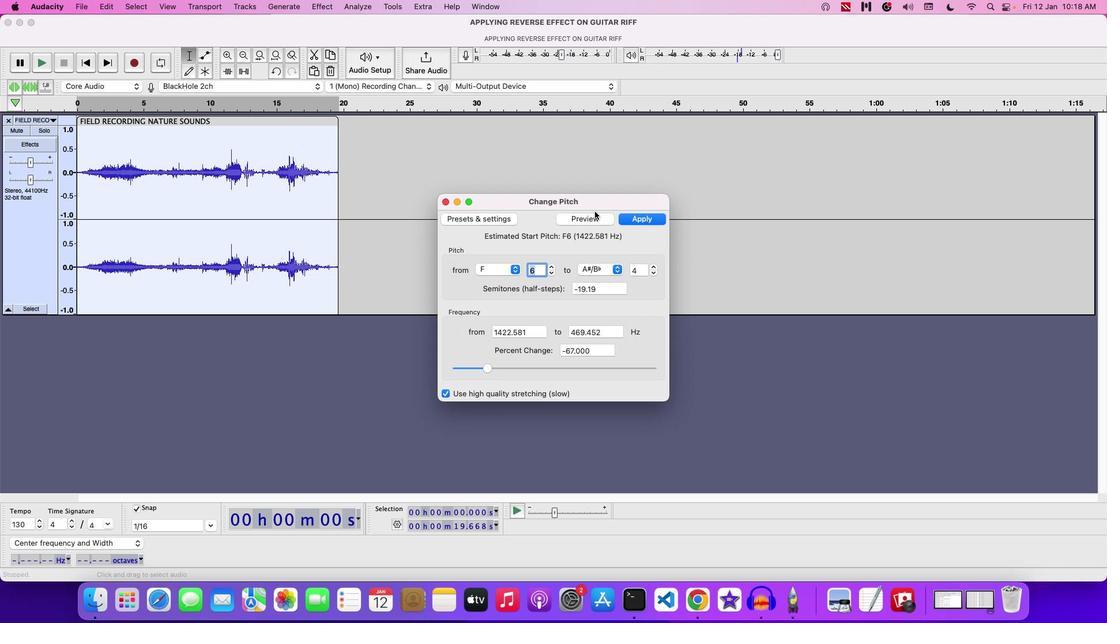 
Action: Mouse moved to (587, 216)
Screenshot: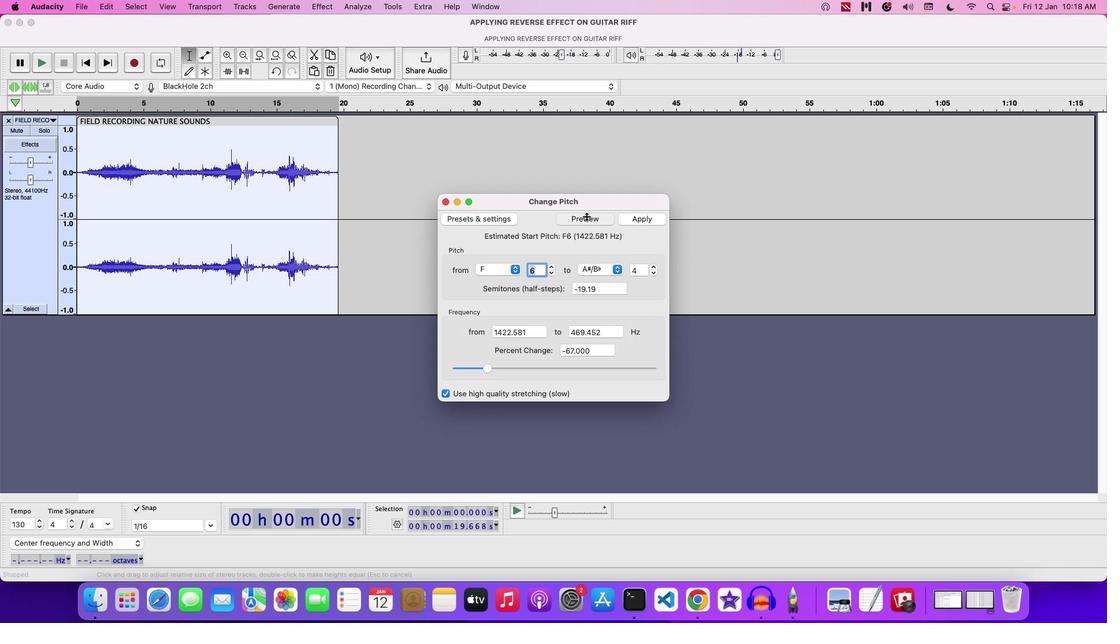 
Action: Mouse pressed left at (587, 216)
Screenshot: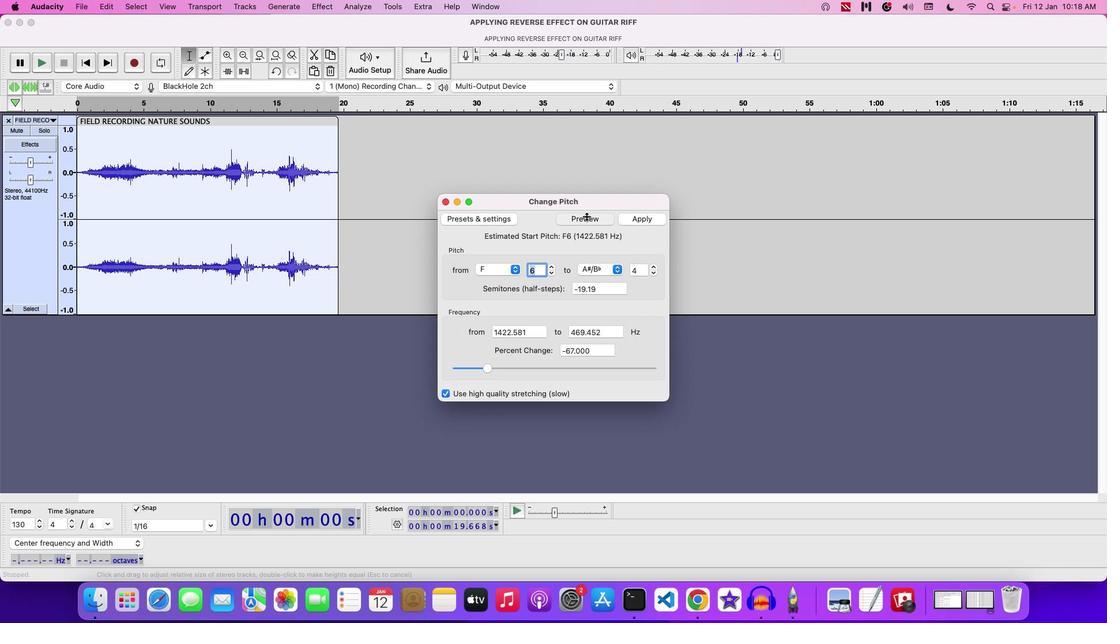 
Action: Mouse moved to (522, 371)
Screenshot: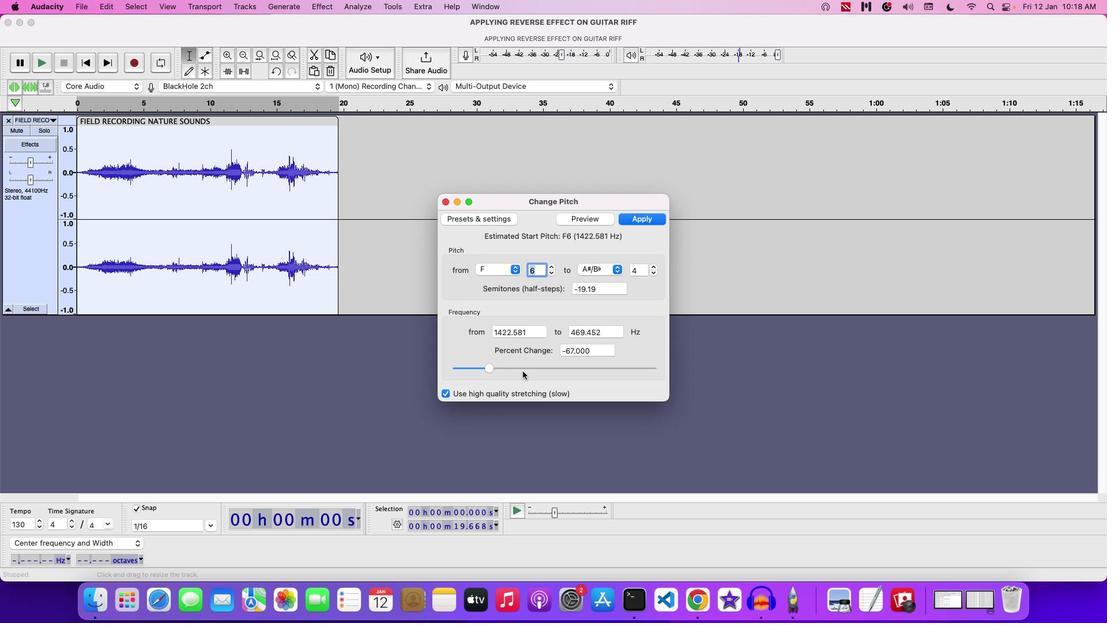
Action: Mouse pressed left at (522, 371)
Screenshot: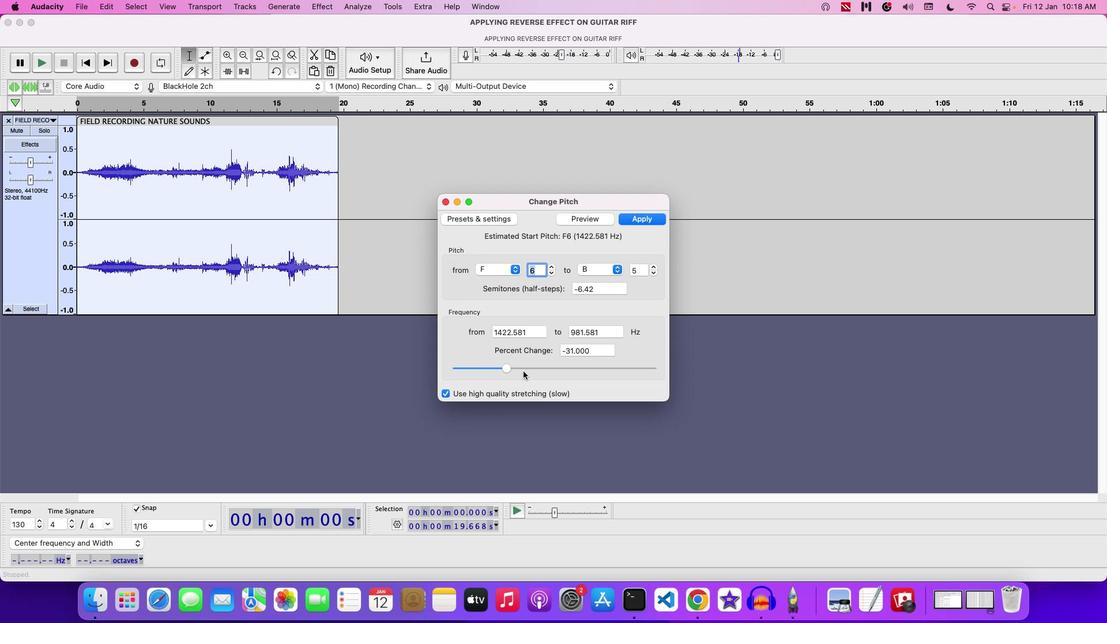 
Action: Mouse moved to (590, 214)
Screenshot: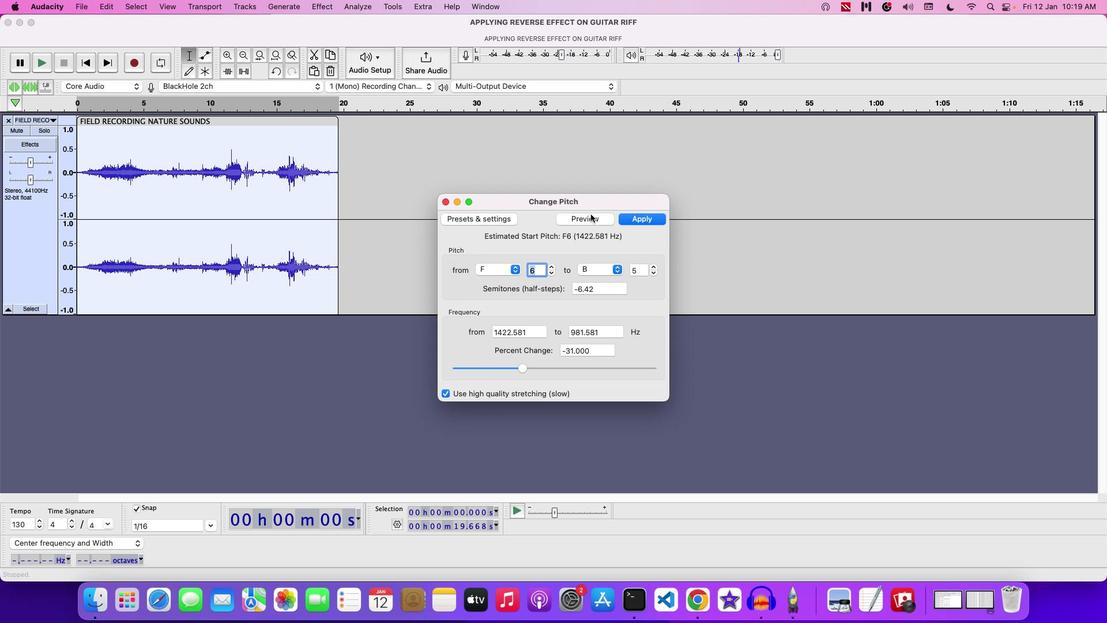
Action: Mouse pressed left at (590, 214)
Screenshot: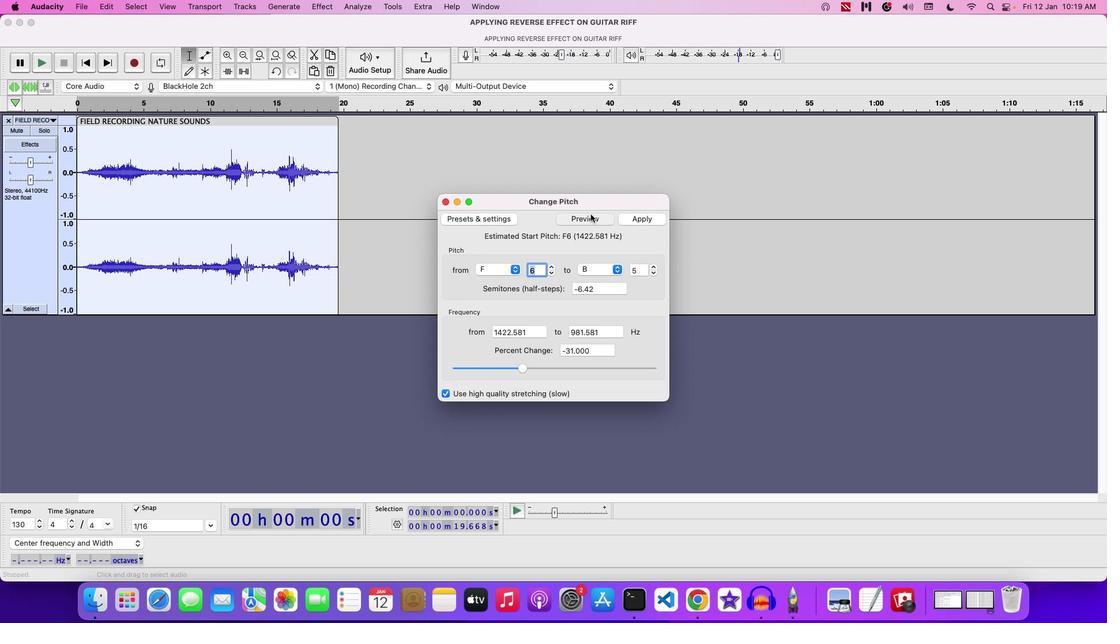 
Action: Mouse moved to (571, 335)
Screenshot: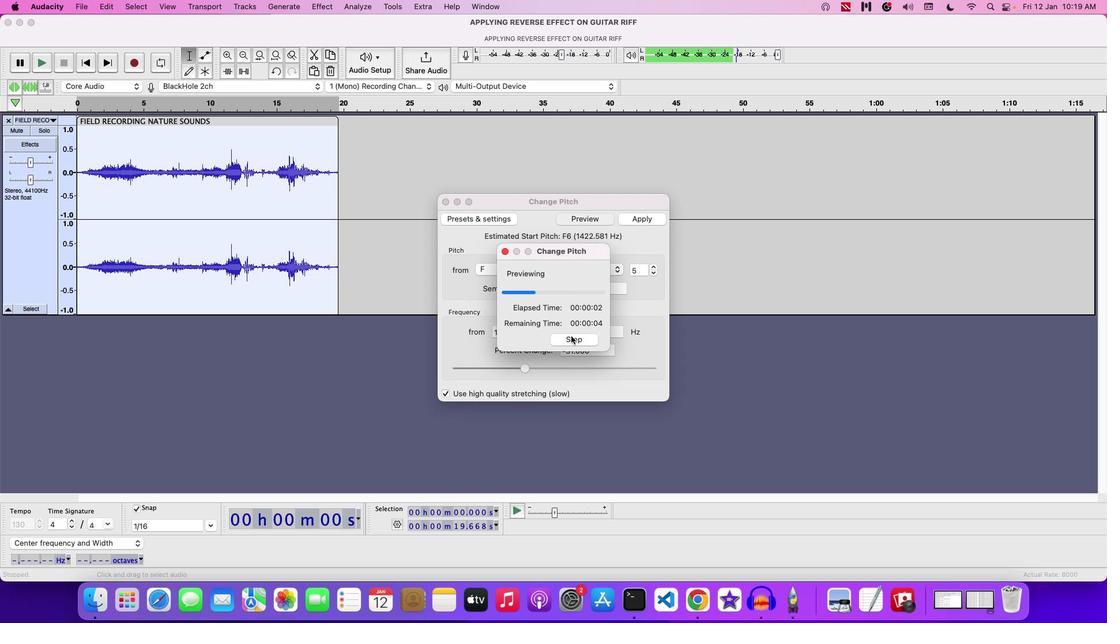 
Action: Mouse pressed left at (571, 335)
Screenshot: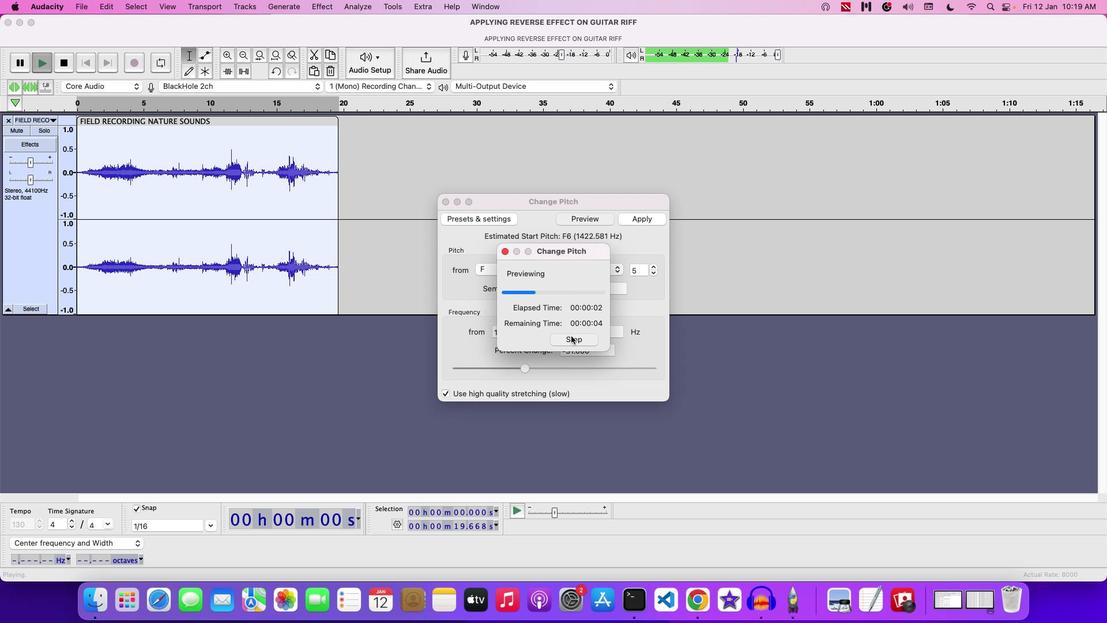 
Action: Mouse moved to (485, 369)
Screenshot: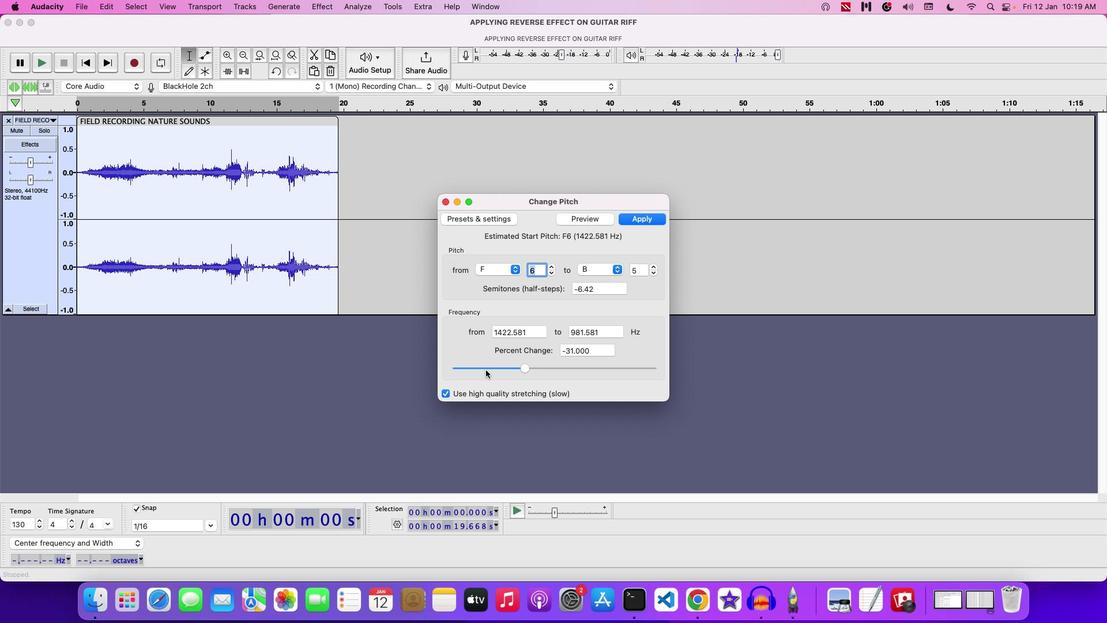 
Action: Mouse pressed left at (485, 369)
Screenshot: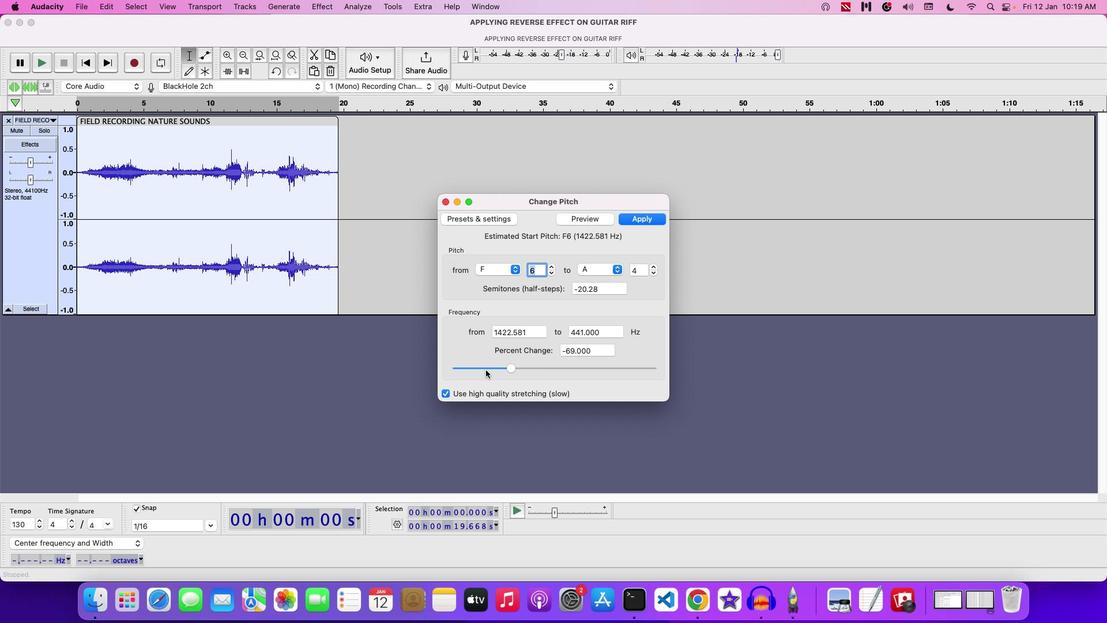 
Action: Mouse moved to (478, 366)
Screenshot: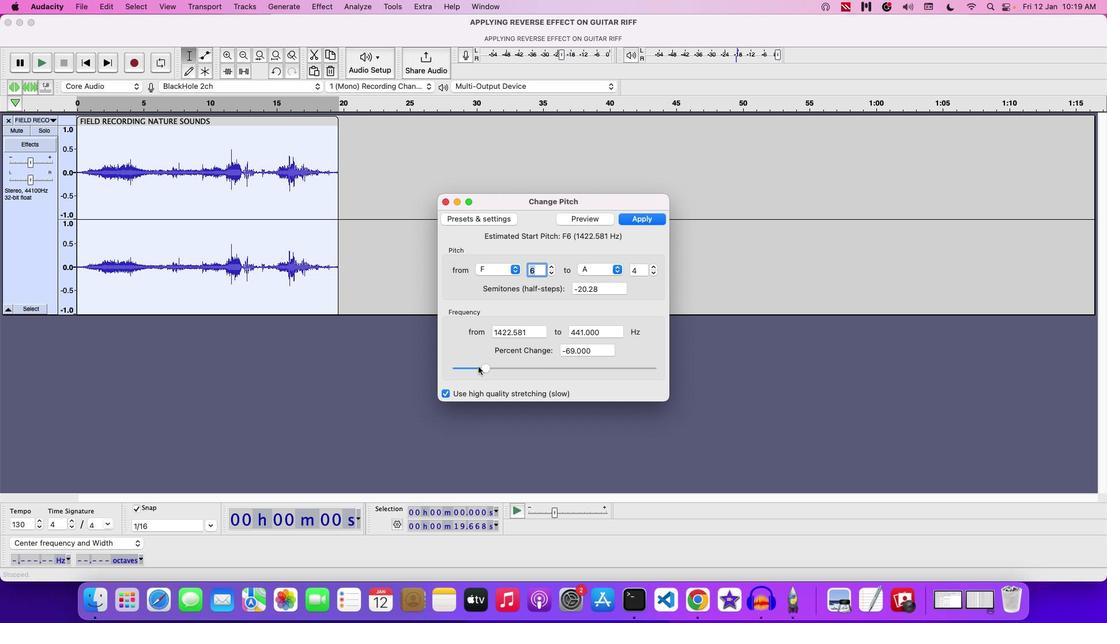 
Action: Mouse pressed left at (478, 366)
Screenshot: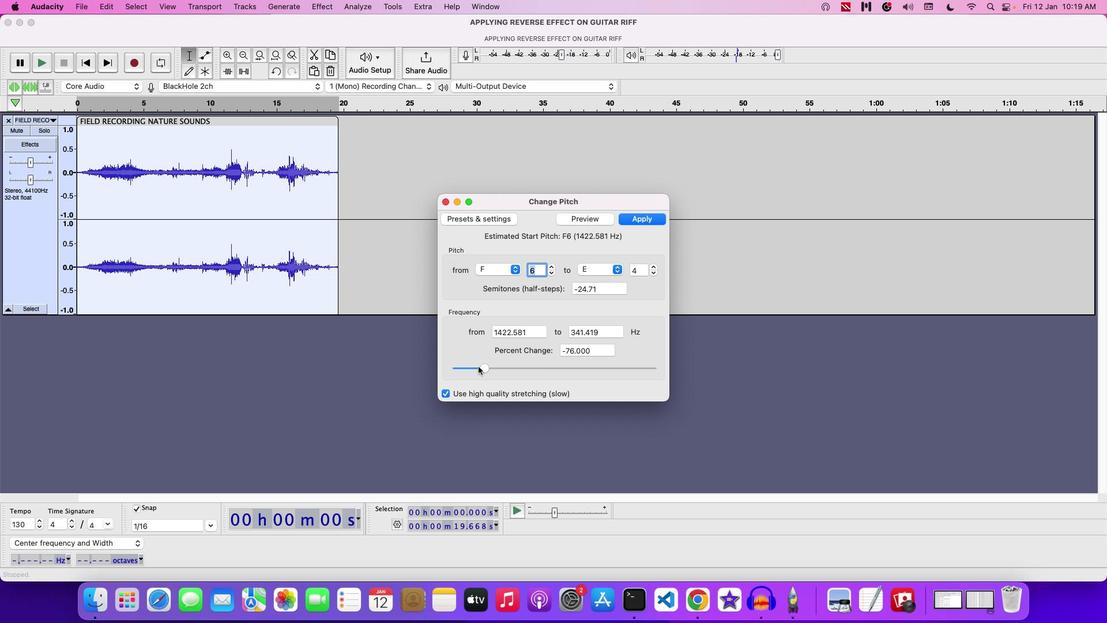 
Action: Mouse moved to (640, 210)
Screenshot: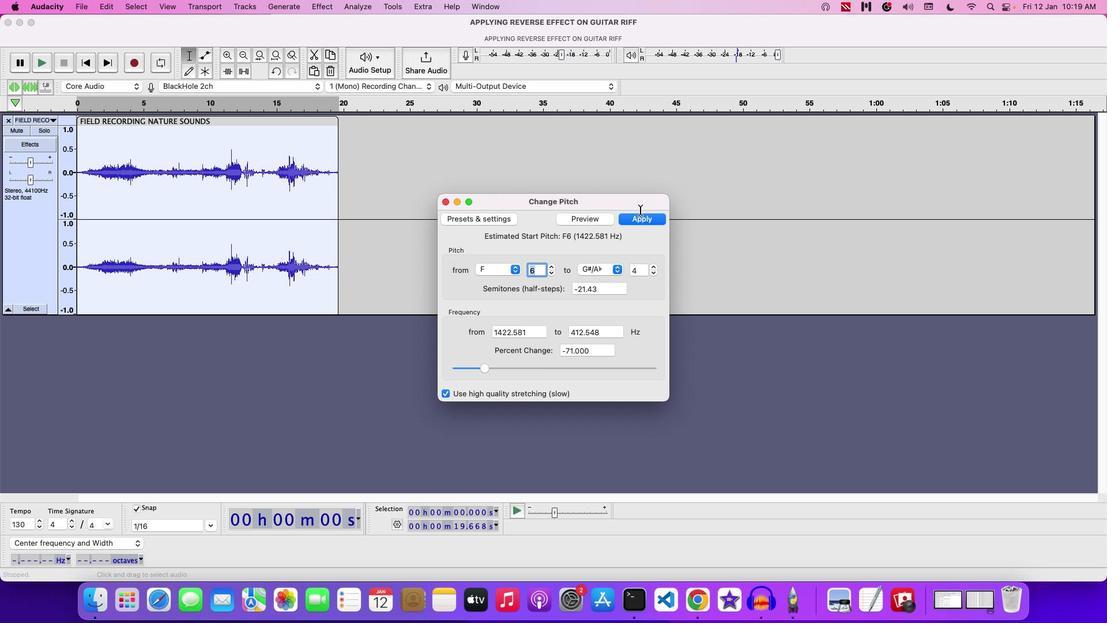 
Action: Mouse pressed left at (640, 210)
Screenshot: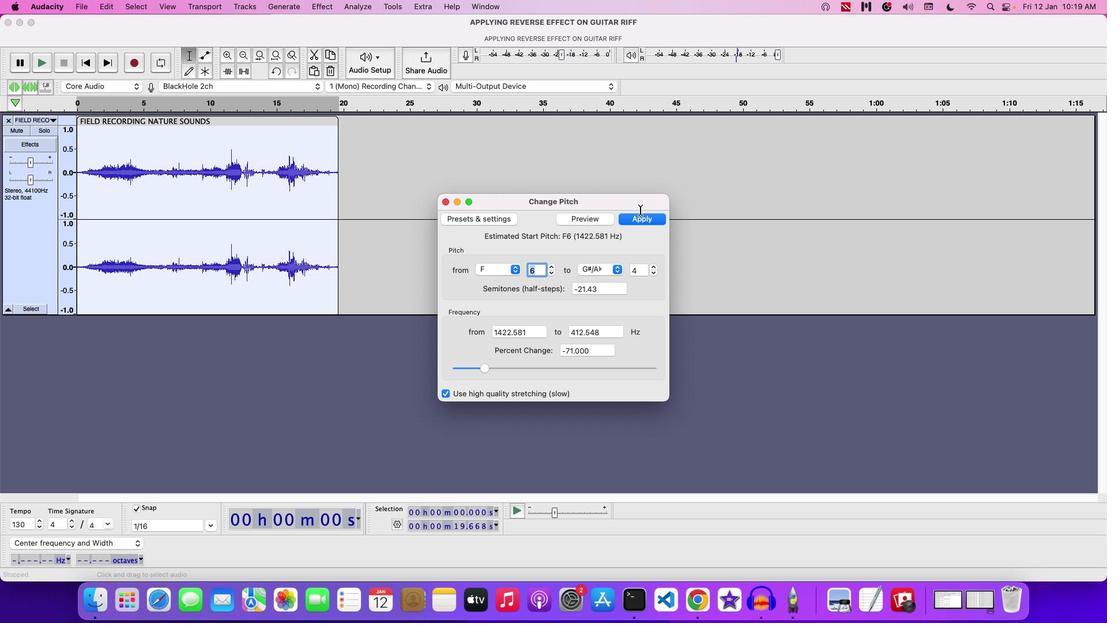 
Action: Mouse moved to (636, 217)
Screenshot: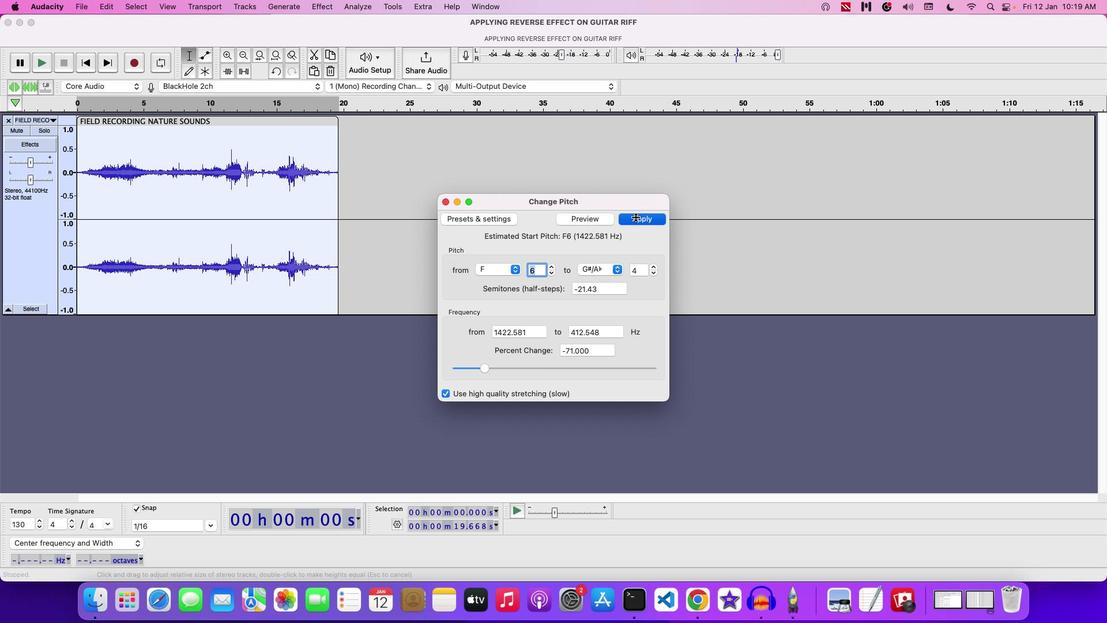 
Action: Mouse pressed left at (636, 217)
Screenshot: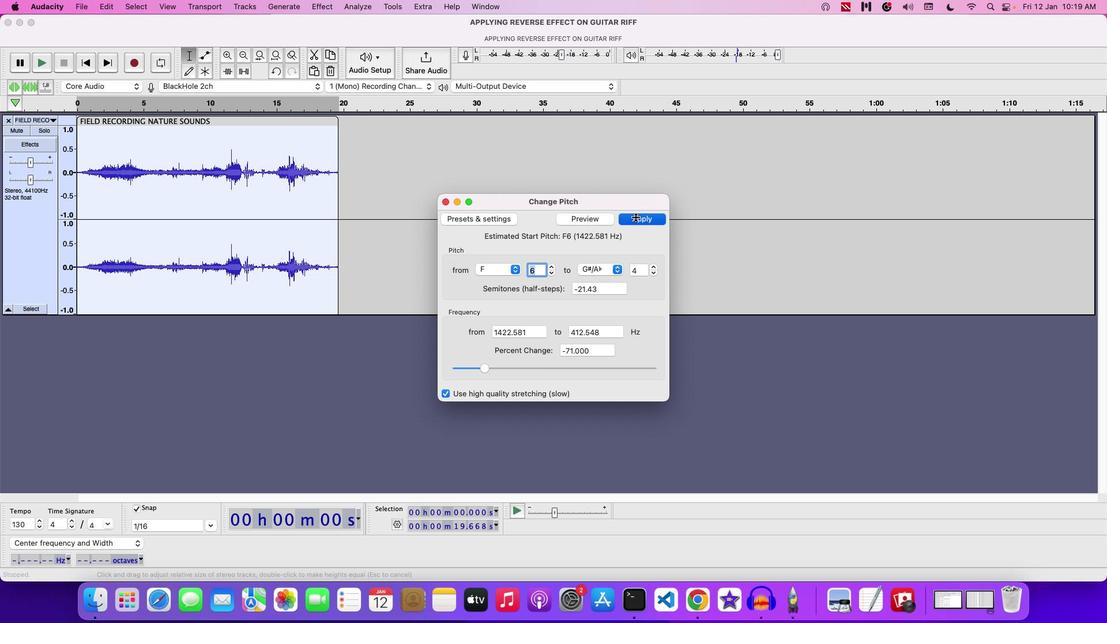 
Action: Mouse moved to (633, 218)
Screenshot: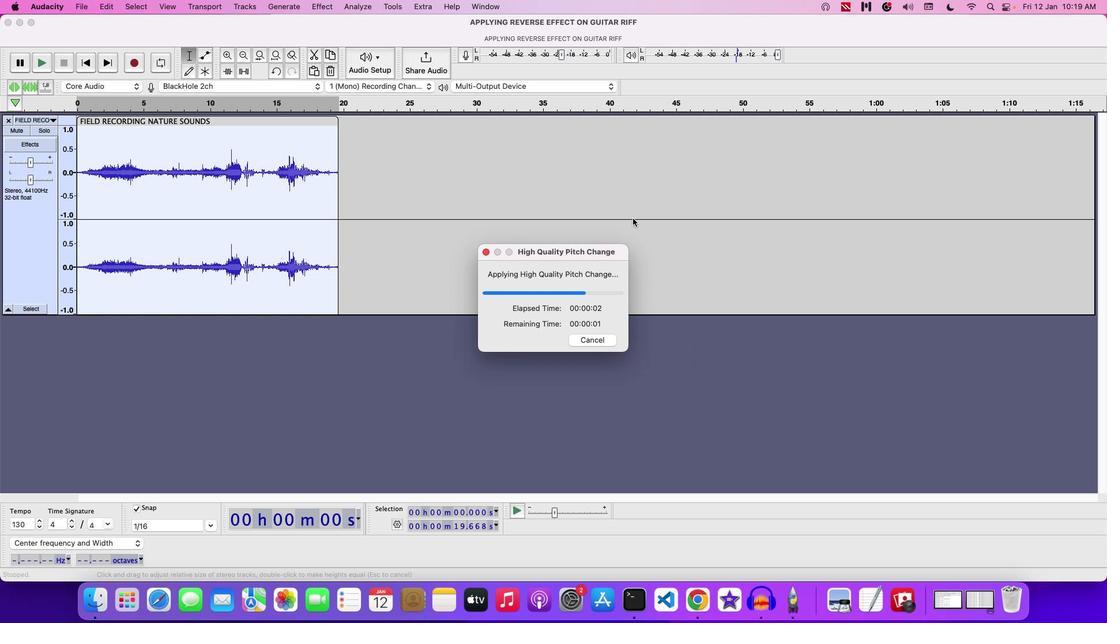 
Action: Key pressed Key.space
Screenshot: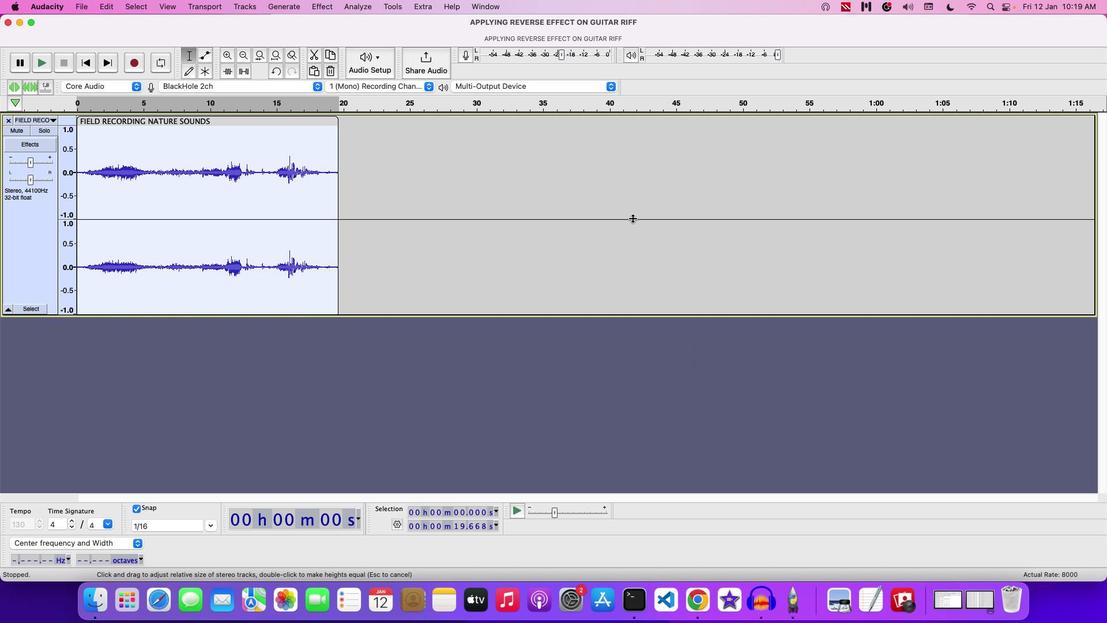 
Action: Mouse moved to (139, 161)
Screenshot: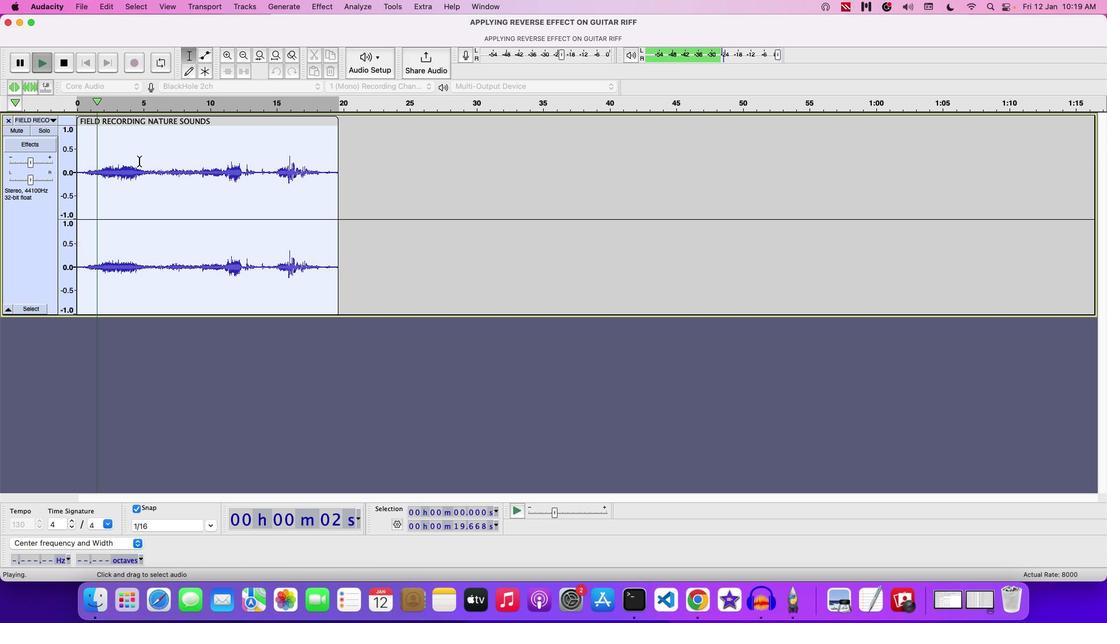 
Action: Key pressed Key.space
Screenshot: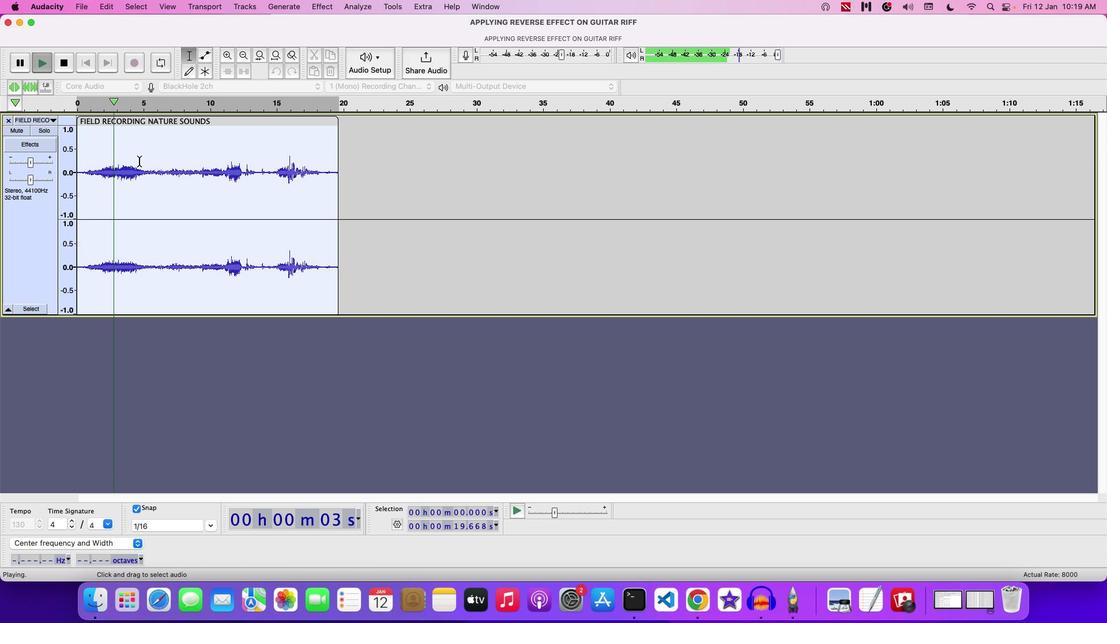 
Action: Mouse moved to (322, 2)
Screenshot: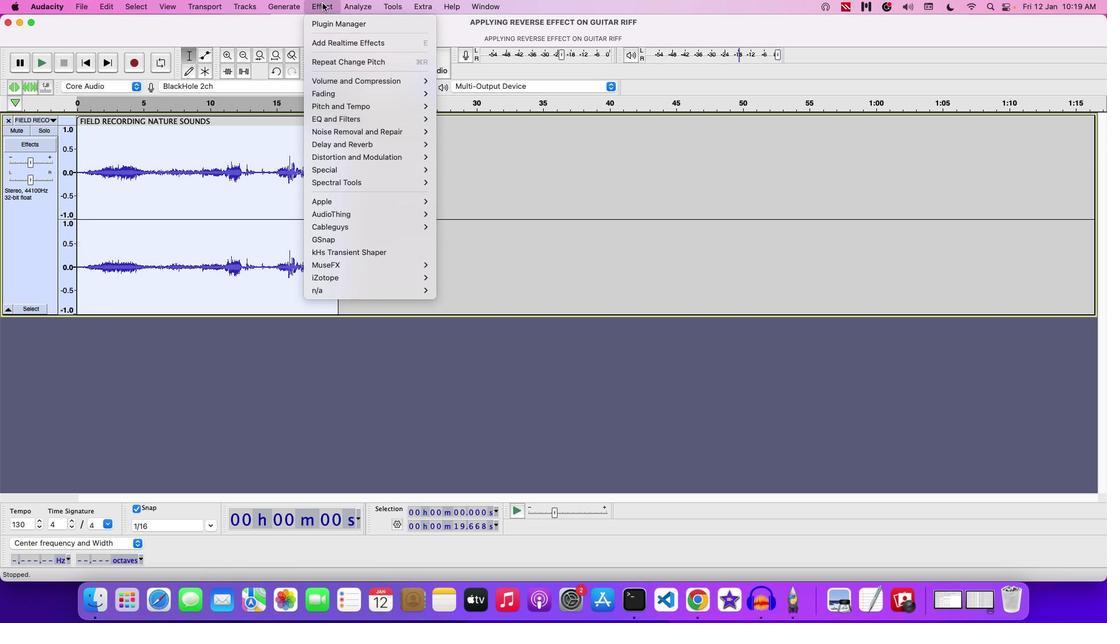 
Action: Mouse pressed left at (322, 2)
Screenshot: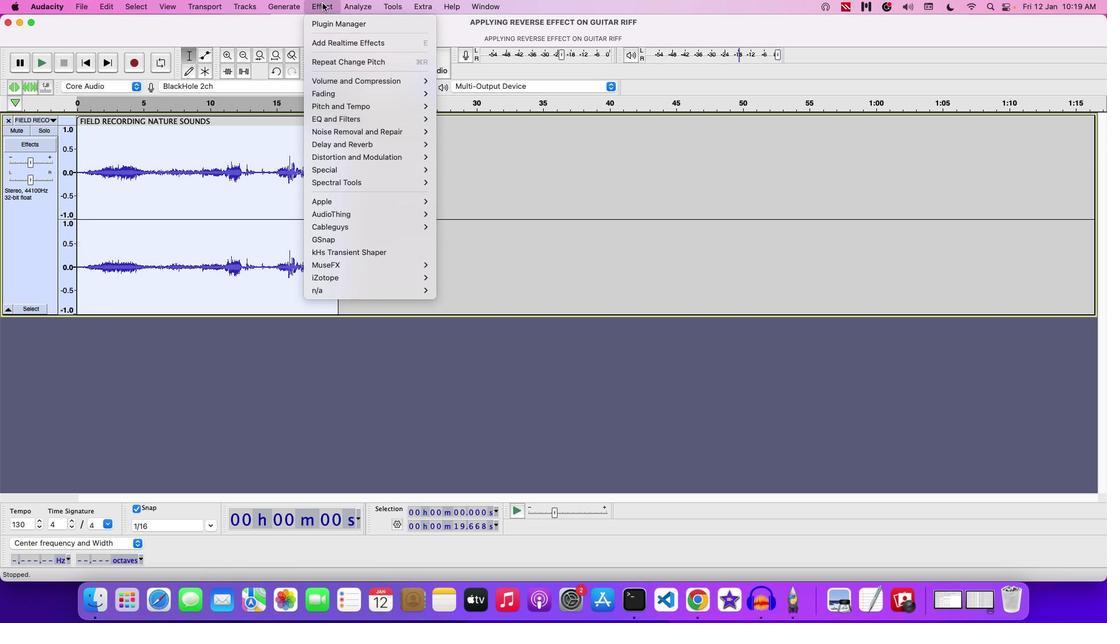 
Action: Mouse moved to (334, 55)
Screenshot: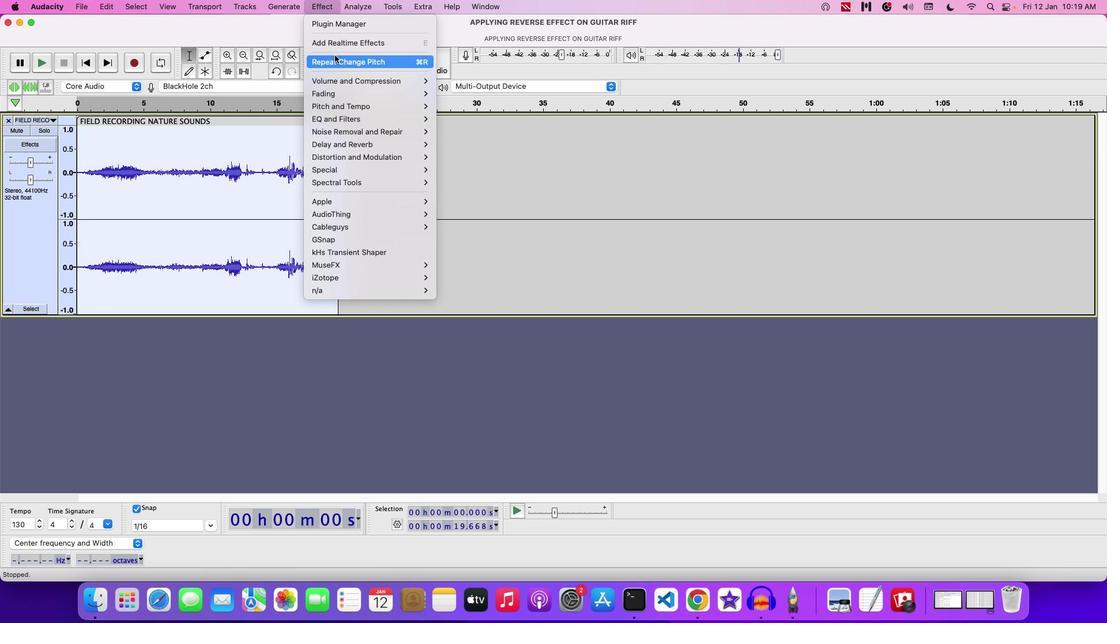
Action: Mouse pressed left at (334, 55)
Screenshot: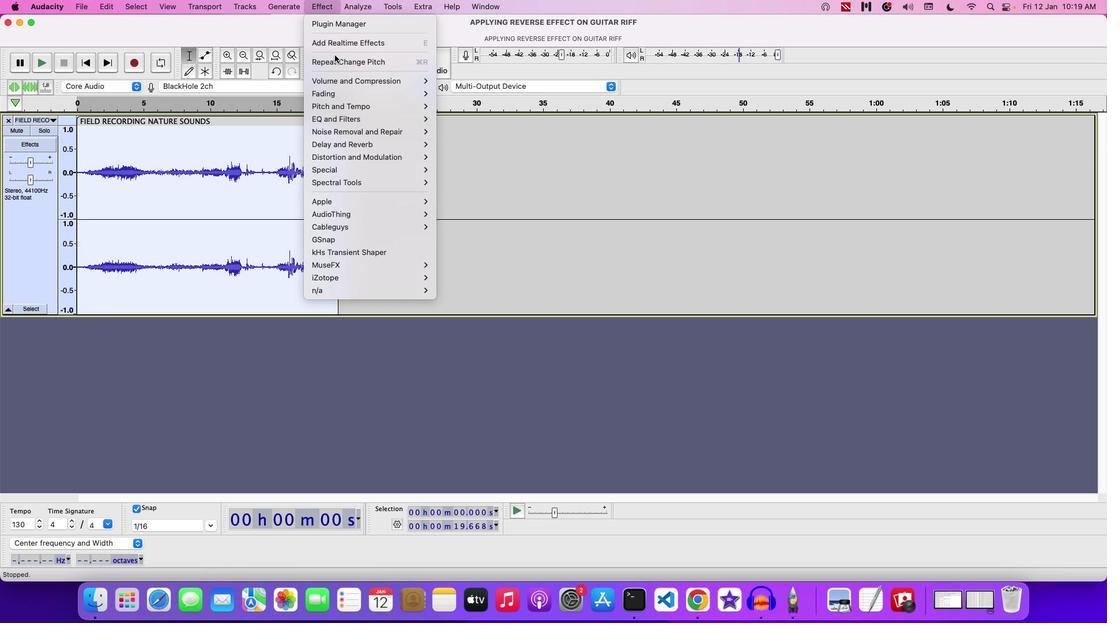 
Action: Mouse moved to (428, 181)
Screenshot: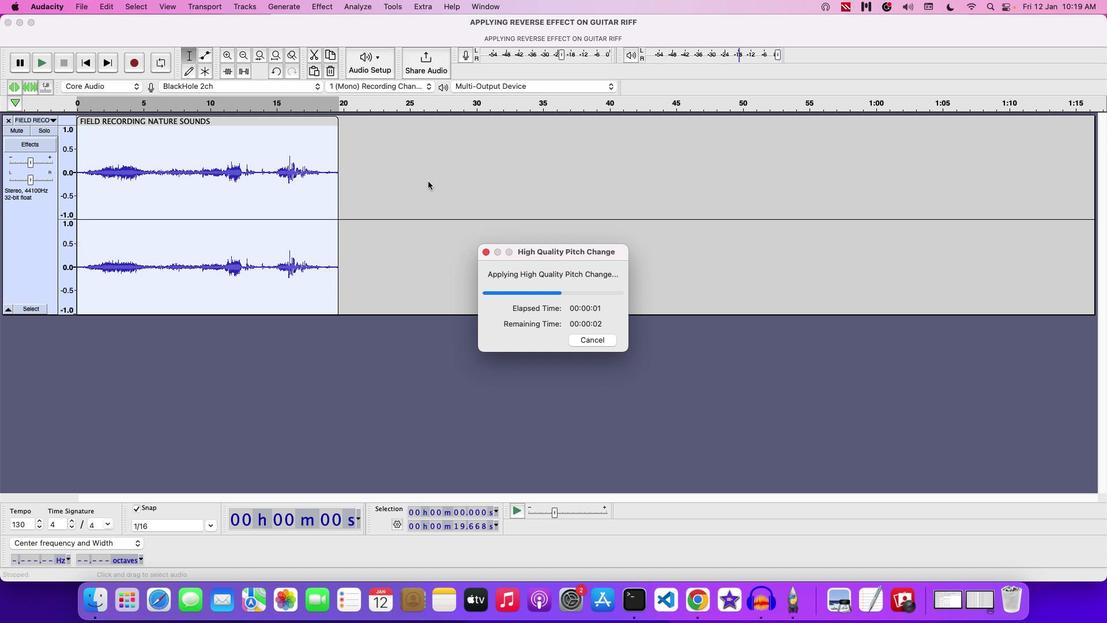 
Action: Key pressed Key.space
Screenshot: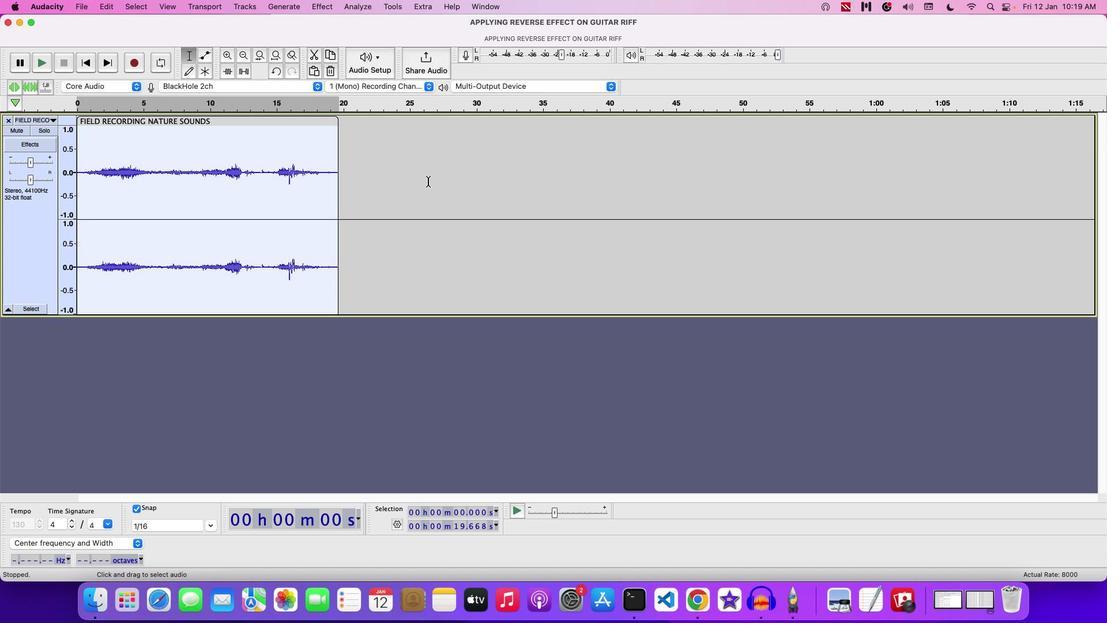 
Action: Mouse moved to (29, 159)
Screenshot: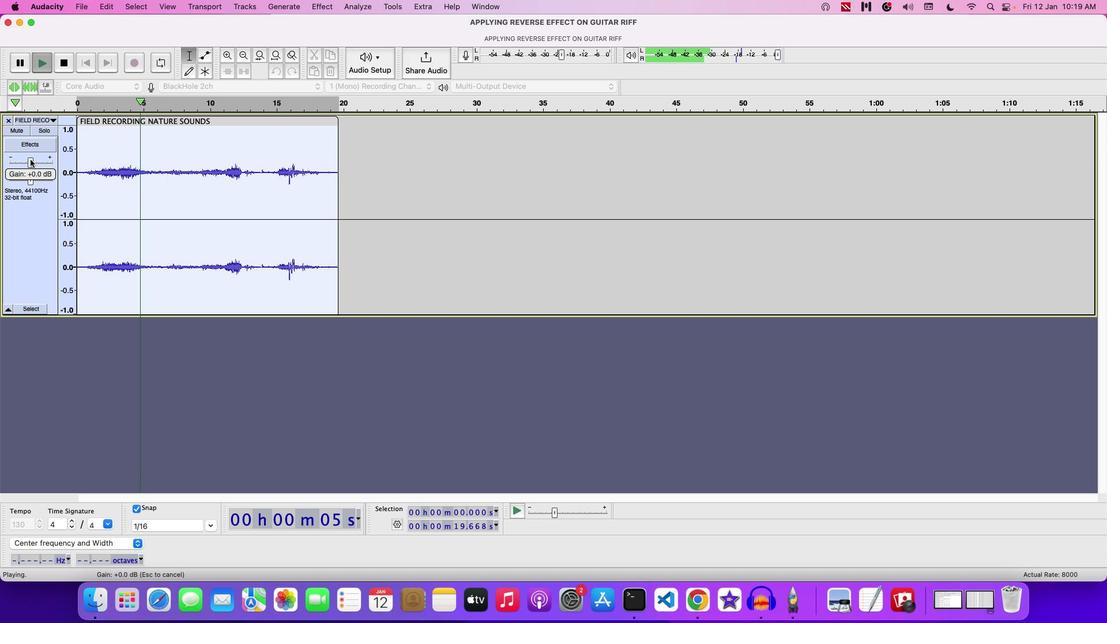 
Action: Mouse pressed left at (29, 159)
Screenshot: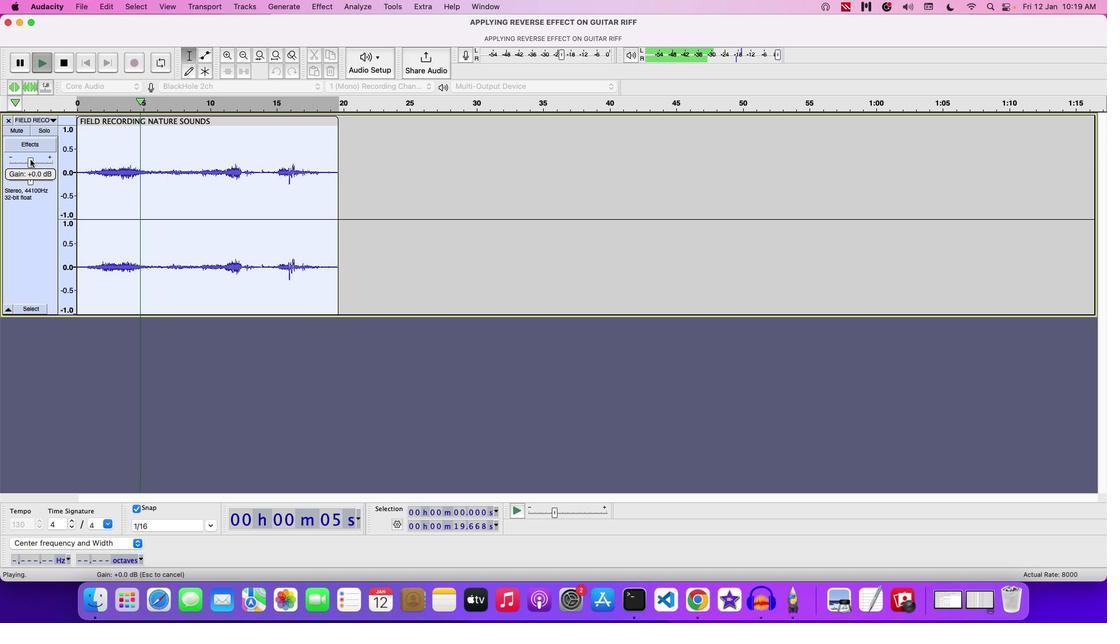 
Action: Mouse moved to (81, 5)
Screenshot: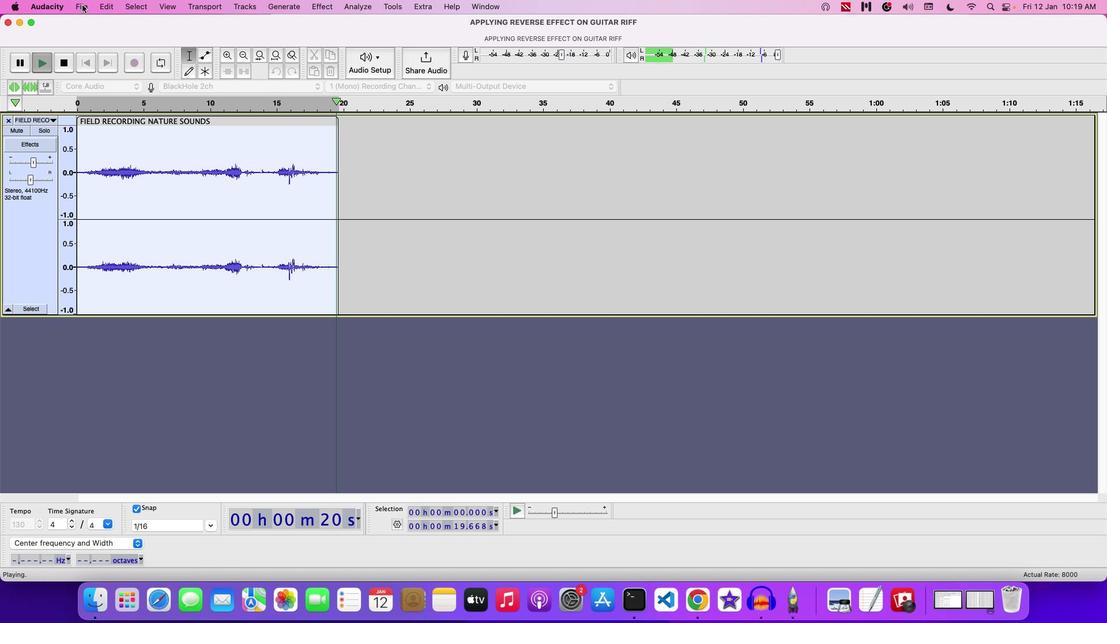
Action: Mouse pressed left at (81, 5)
Screenshot: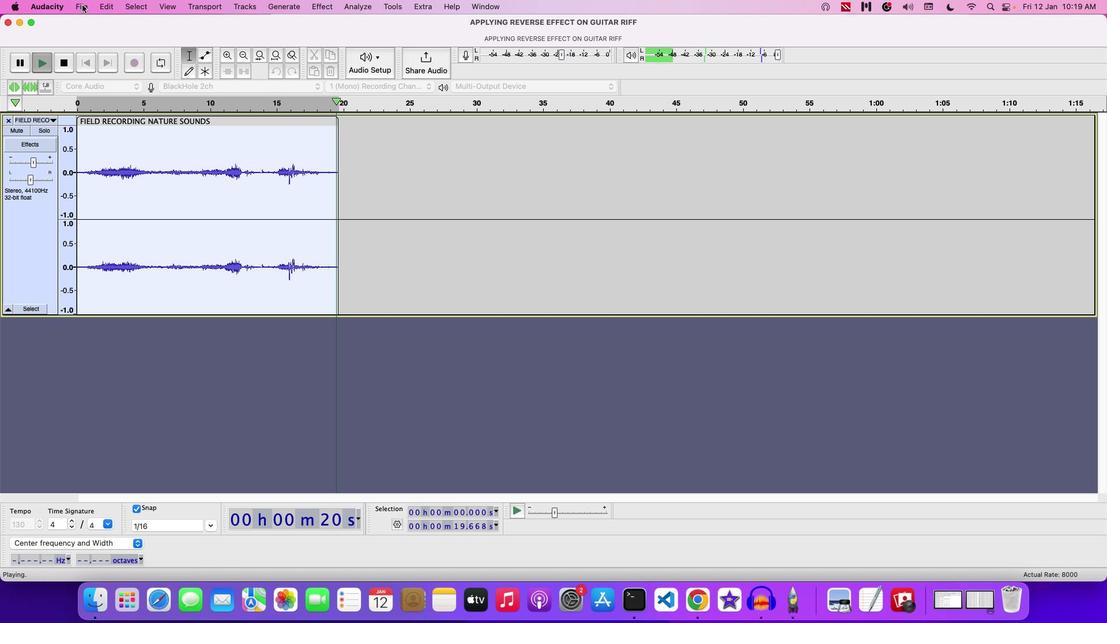 
Action: Mouse moved to (215, 77)
Screenshot: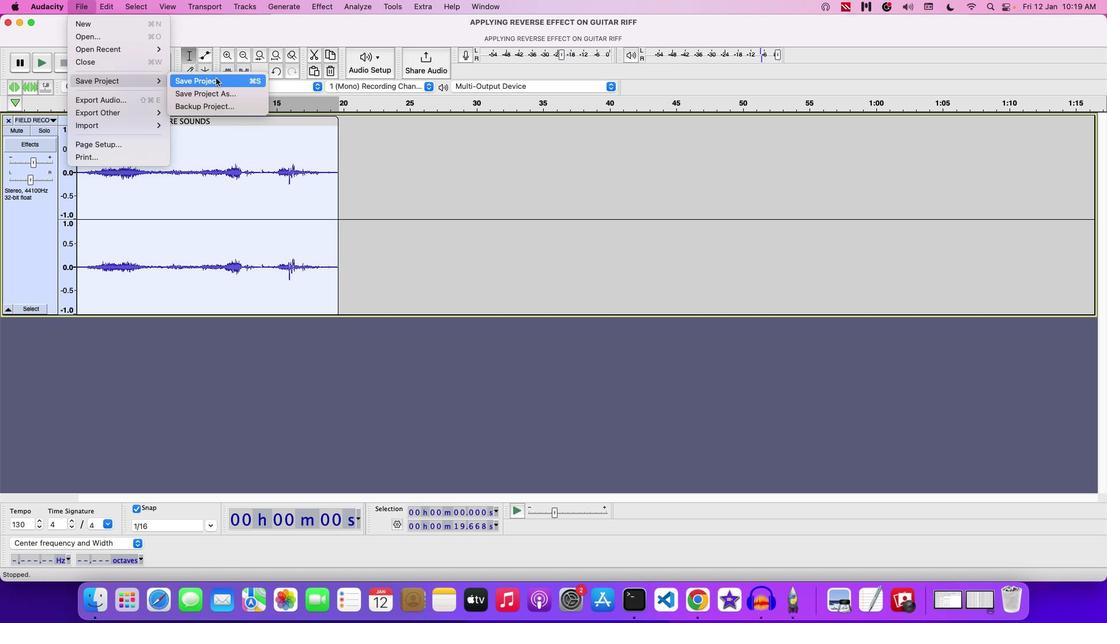 
Action: Mouse pressed left at (215, 77)
Screenshot: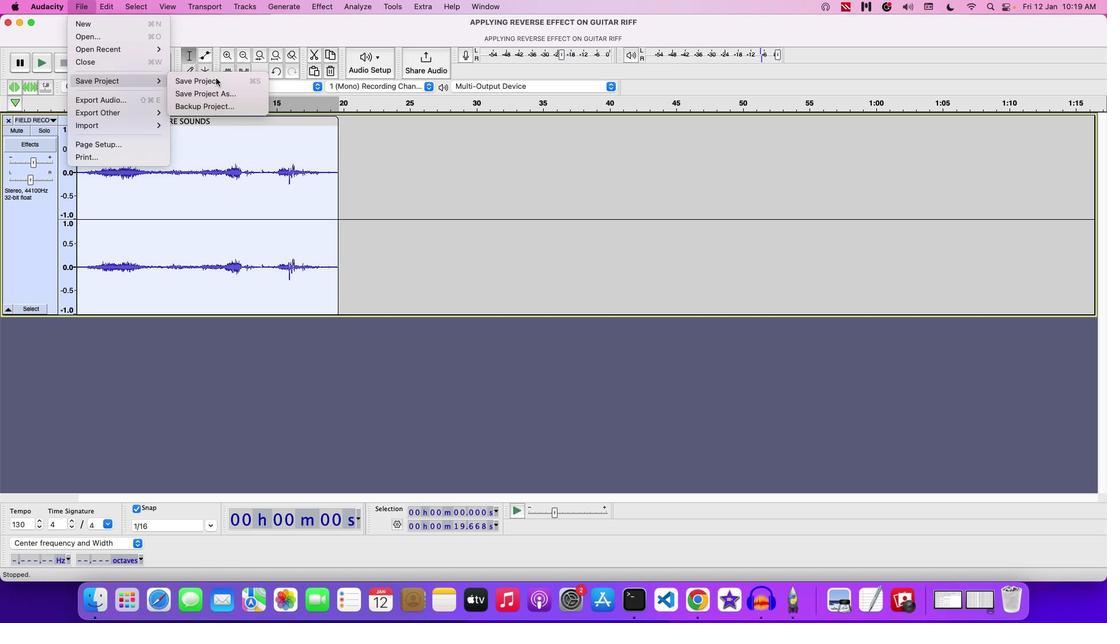 
Action: Mouse moved to (76, 5)
Screenshot: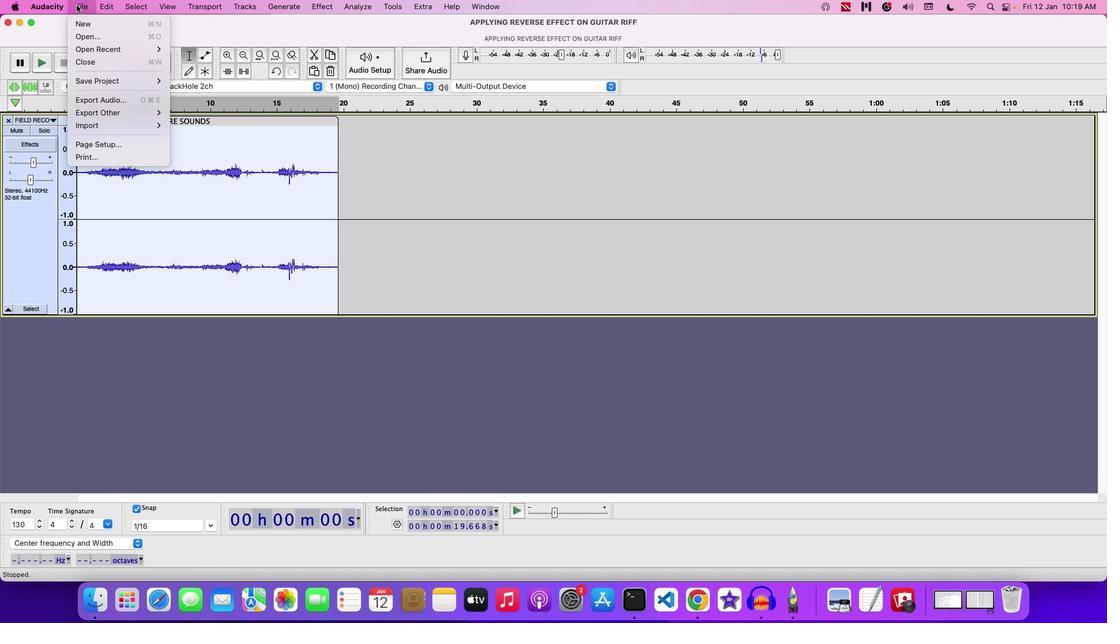 
Action: Mouse pressed left at (76, 5)
Screenshot: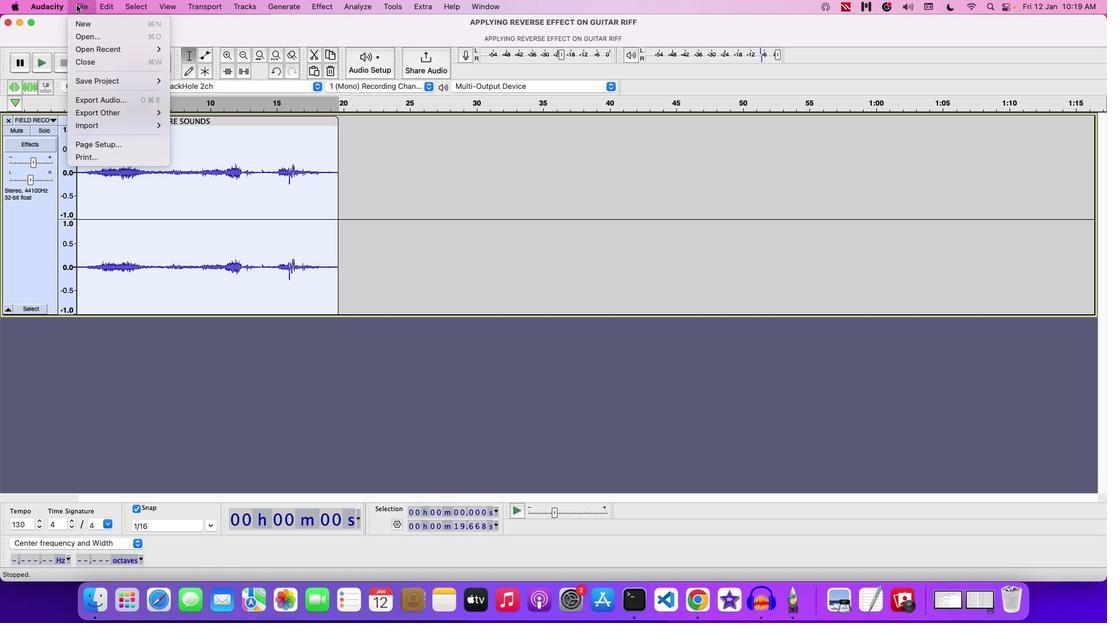 
Action: Mouse moved to (193, 92)
Screenshot: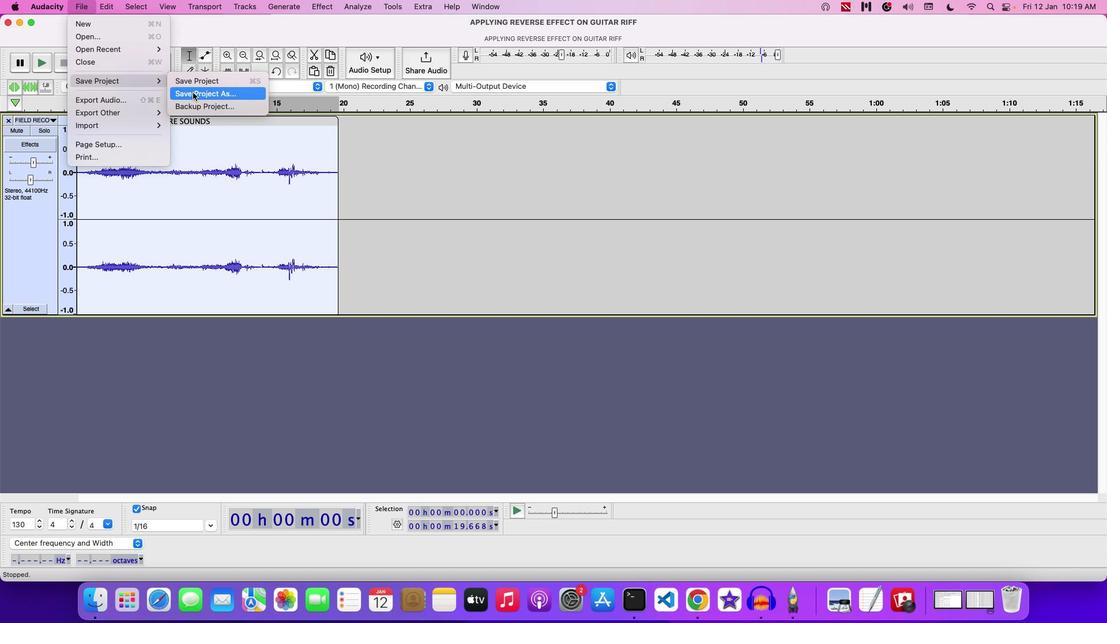 
Action: Mouse pressed left at (193, 92)
Screenshot: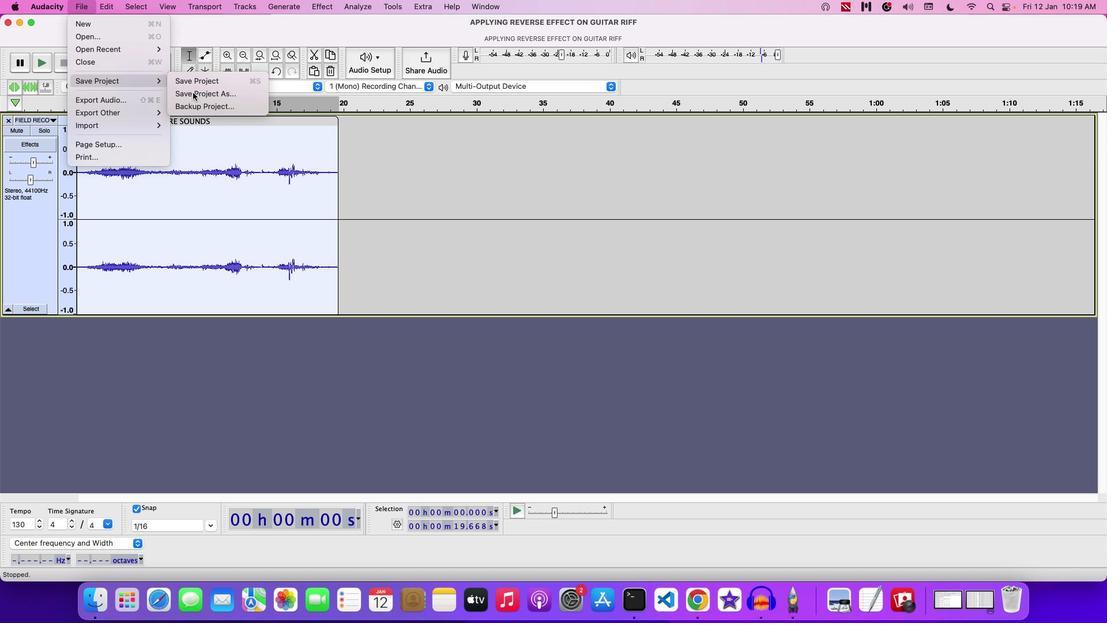 
Action: Mouse moved to (443, 181)
Screenshot: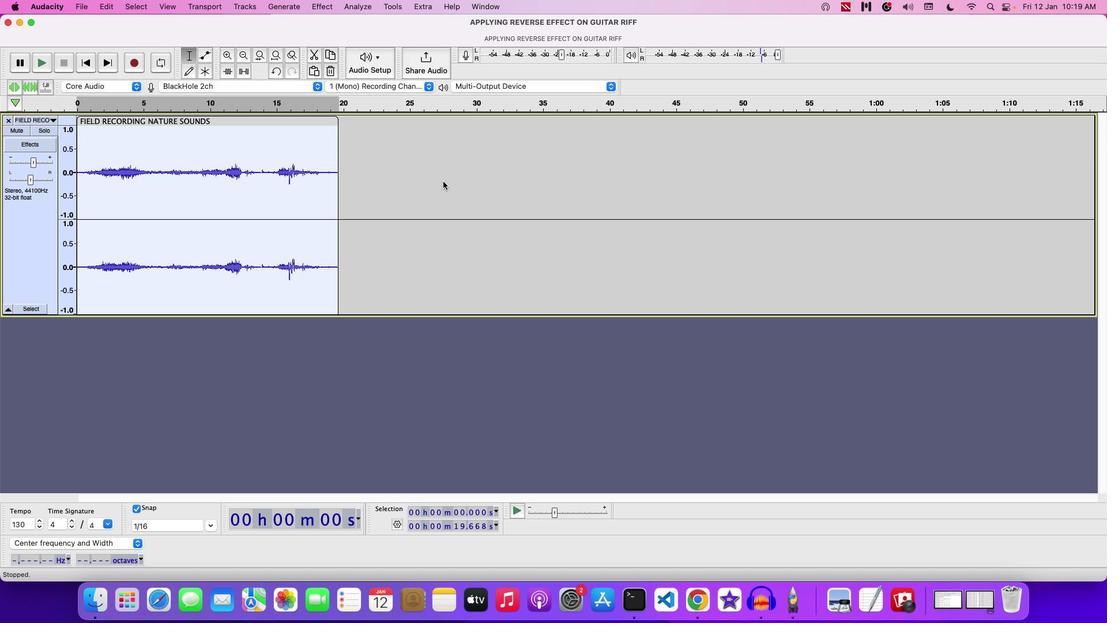
Action: Key pressed Key.backspace'A''P''P''L''Y''I''N''G'Key.space'P''I''T''C''H'Key.space'S''H''I''F''T'Key.space'E''F''F''C''T'Key.backspaceKey.backspace'E''C''T'Key.space'O''N'Key.space'A'Key.space'F''I''E''L''D'Key.space'R''E''C'
Screenshot: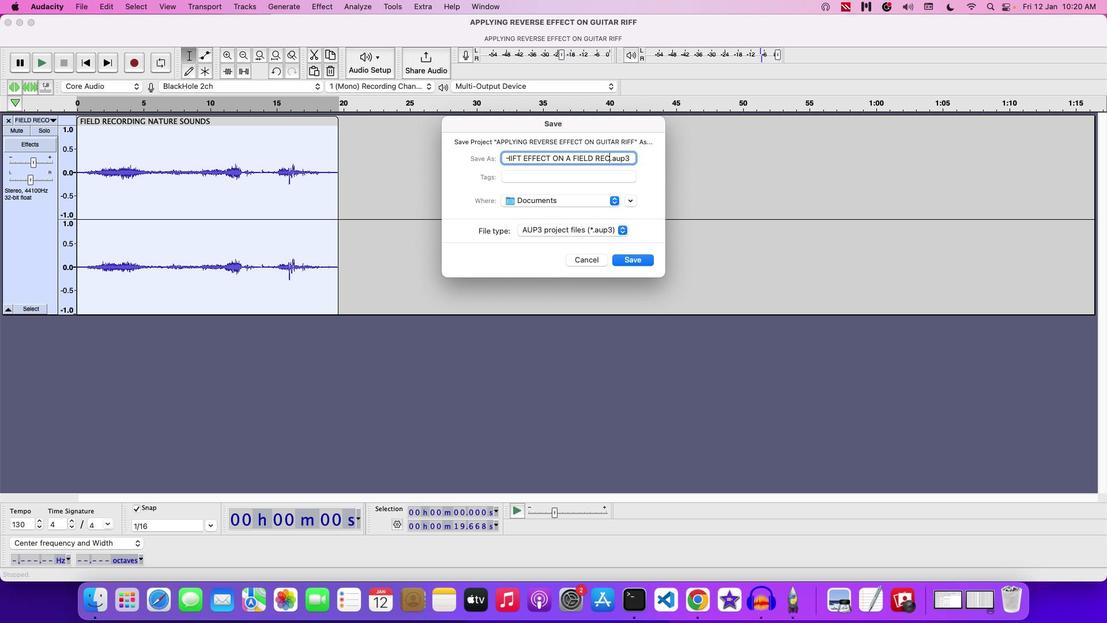 
Action: Mouse moved to (632, 255)
Screenshot: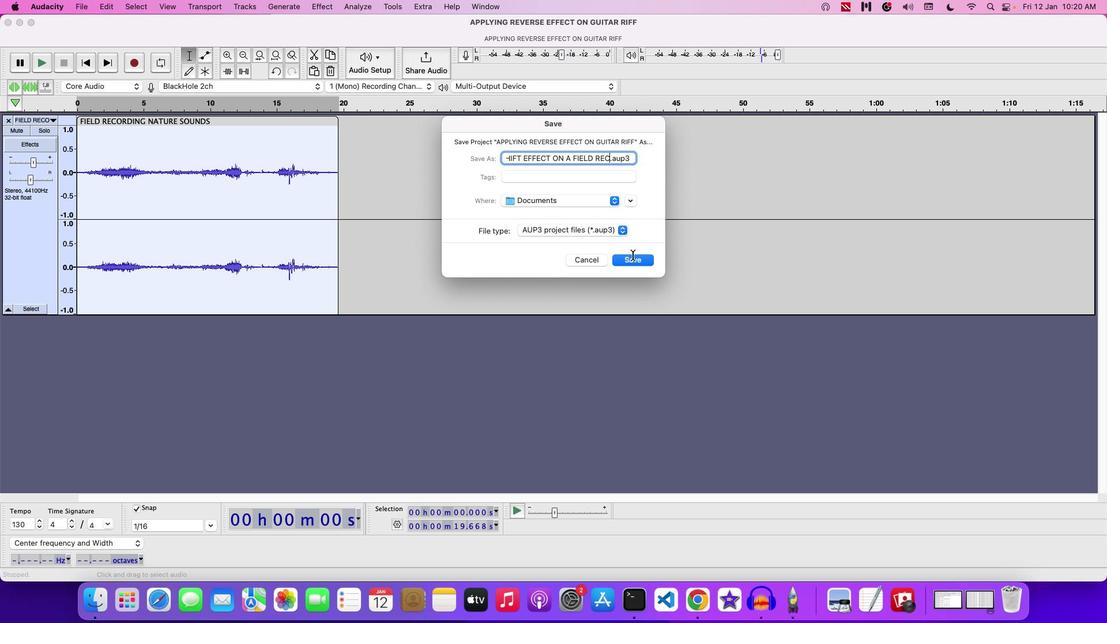 
Action: Mouse pressed left at (632, 255)
Screenshot: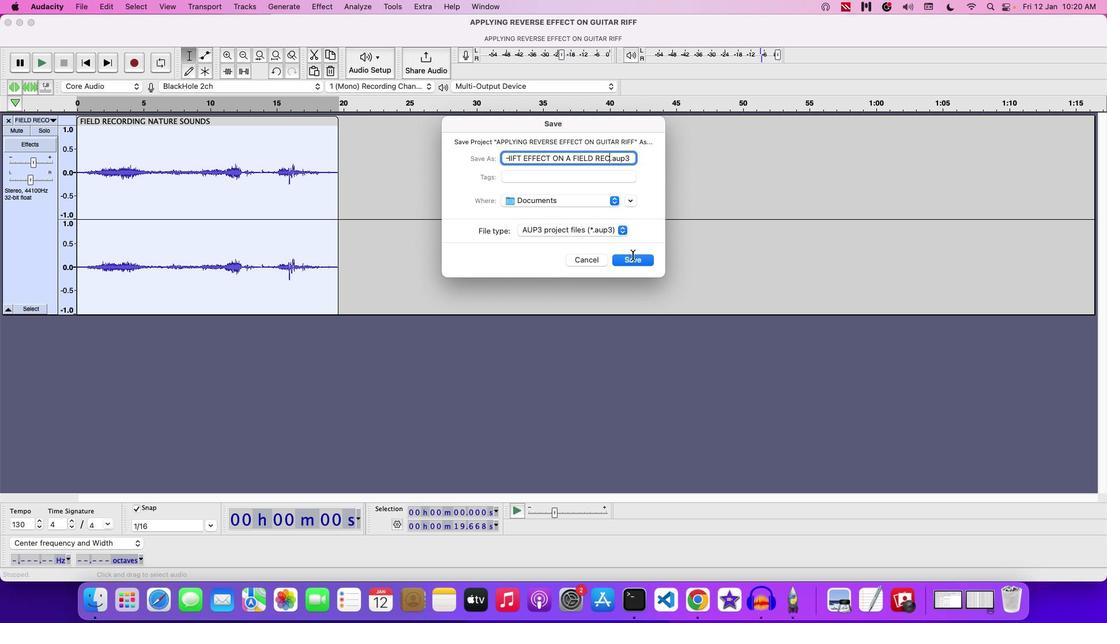 
